Task: Search one way flight ticket for 5 adults, 2 children, 1 infant in seat and 1 infant on lap in economy from Bismarck: Bismarck Municipal Airport to New Bern: Coastal Carolina Regional Airport (was Craven County Regional) on 8-4-2023. Choice of flights is Emirates and Kenya Airways. Number of bags: 2 carry on bags. Price is upto 88000. Outbound departure time preference is 14:15.
Action: Mouse moved to (282, 239)
Screenshot: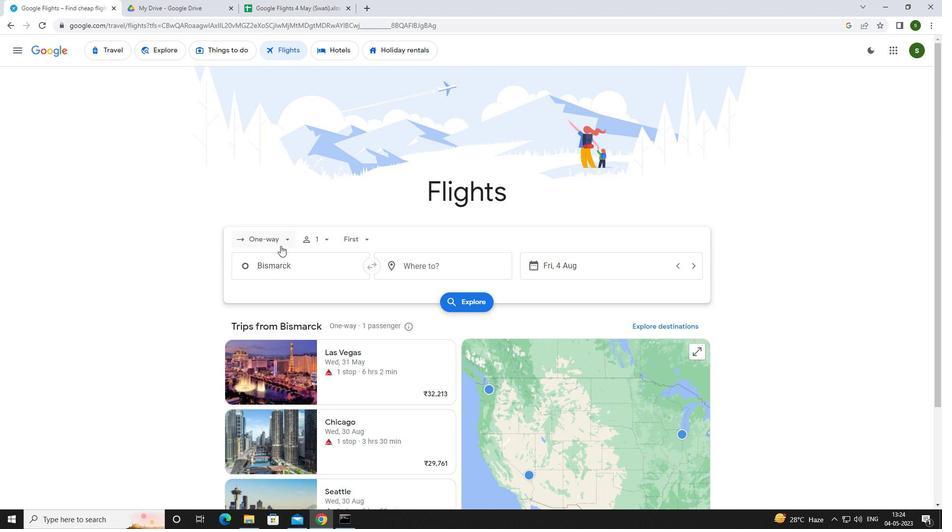 
Action: Mouse pressed left at (282, 239)
Screenshot: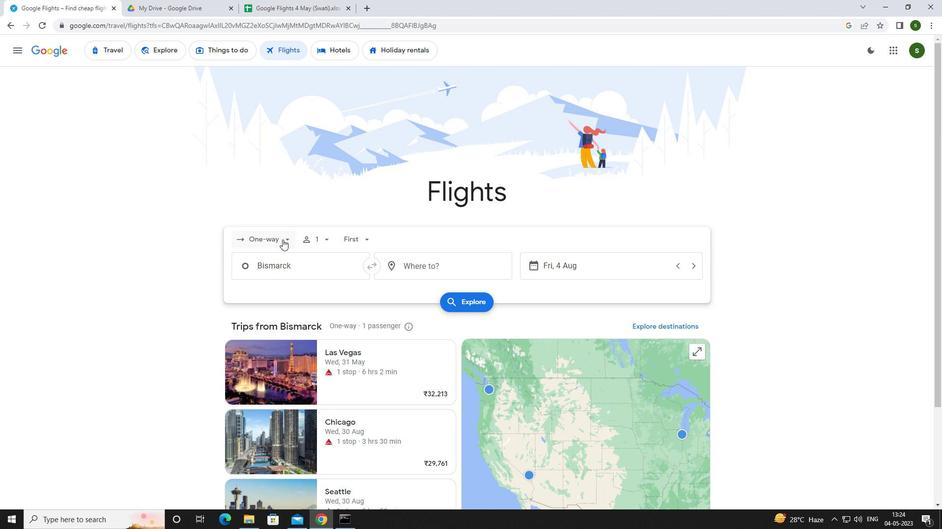 
Action: Mouse moved to (284, 285)
Screenshot: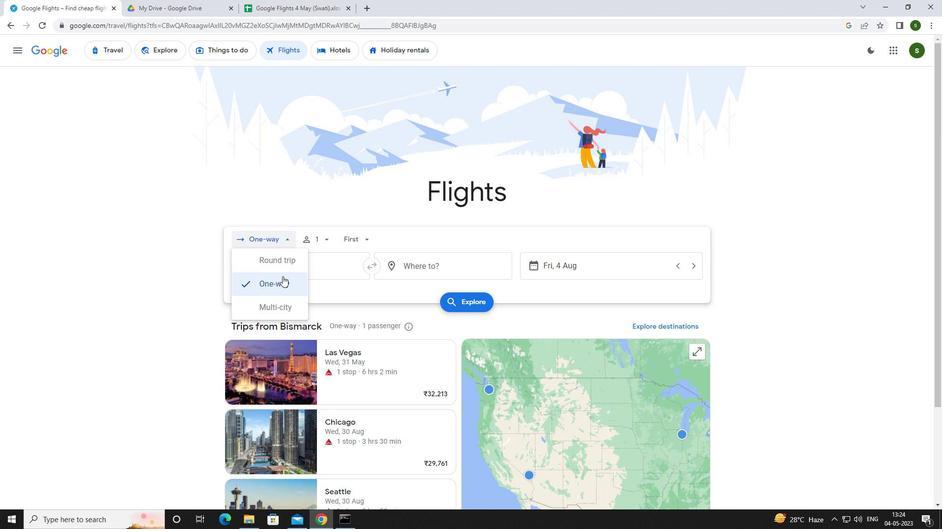 
Action: Mouse pressed left at (284, 285)
Screenshot: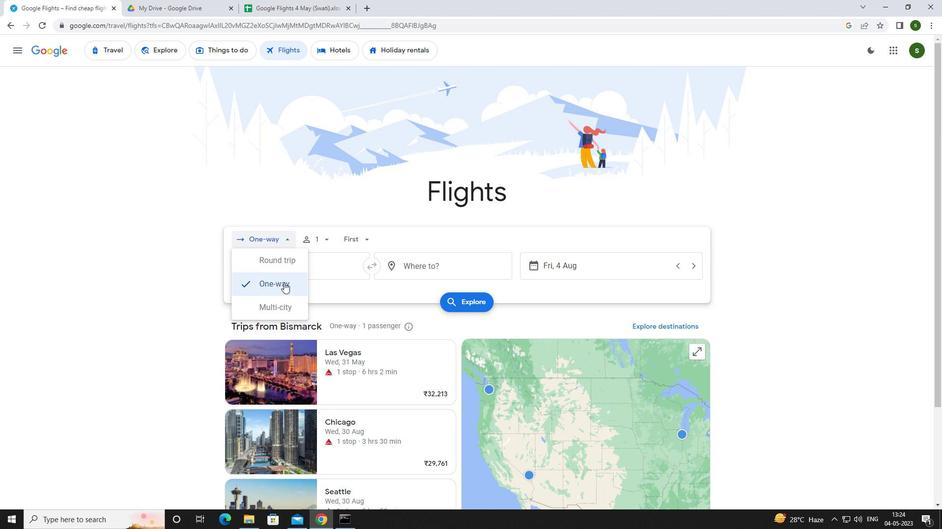 
Action: Mouse moved to (324, 236)
Screenshot: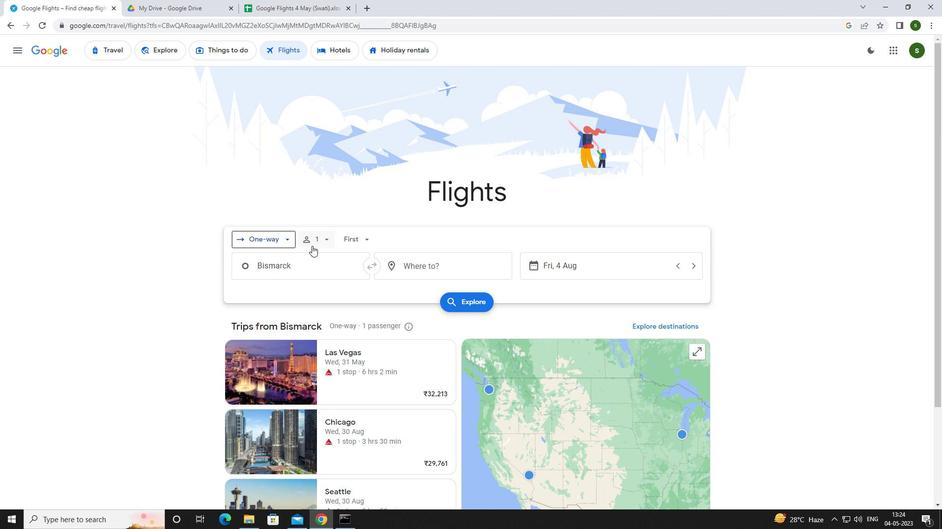 
Action: Mouse pressed left at (324, 236)
Screenshot: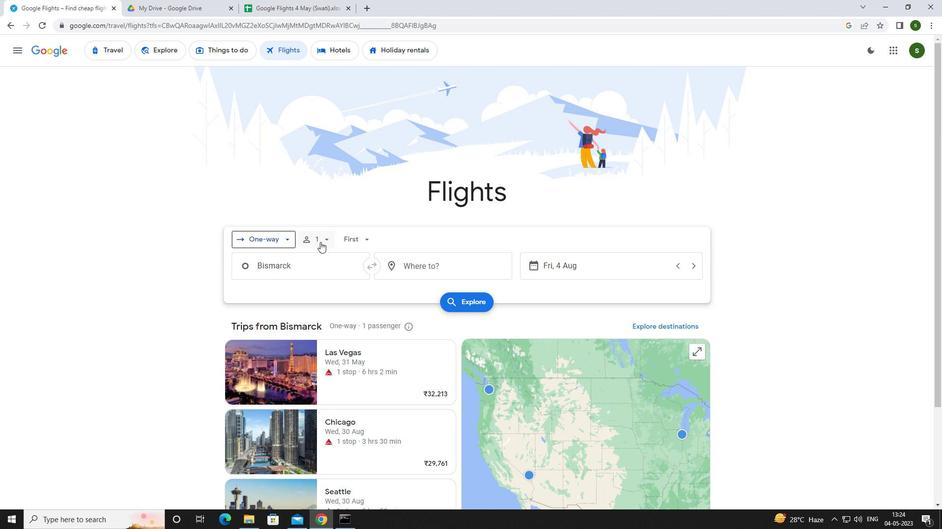 
Action: Mouse moved to (396, 262)
Screenshot: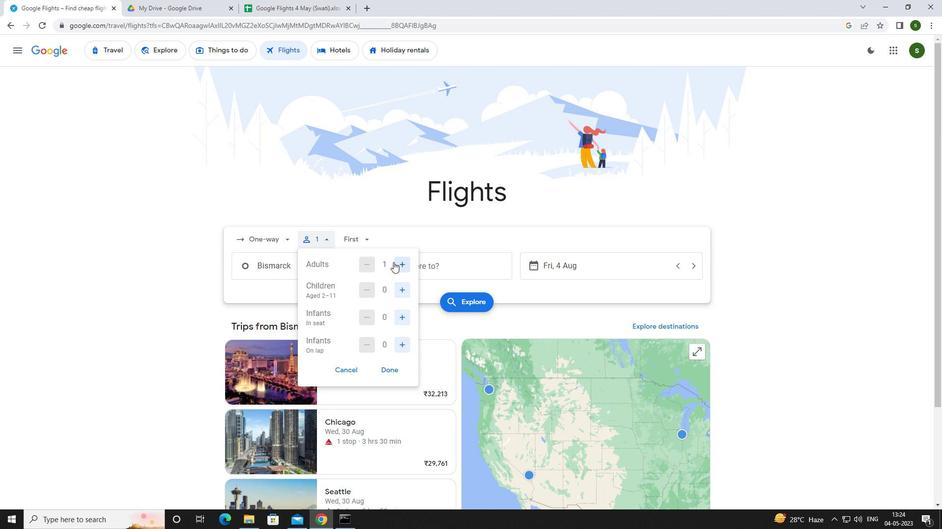 
Action: Mouse pressed left at (396, 262)
Screenshot: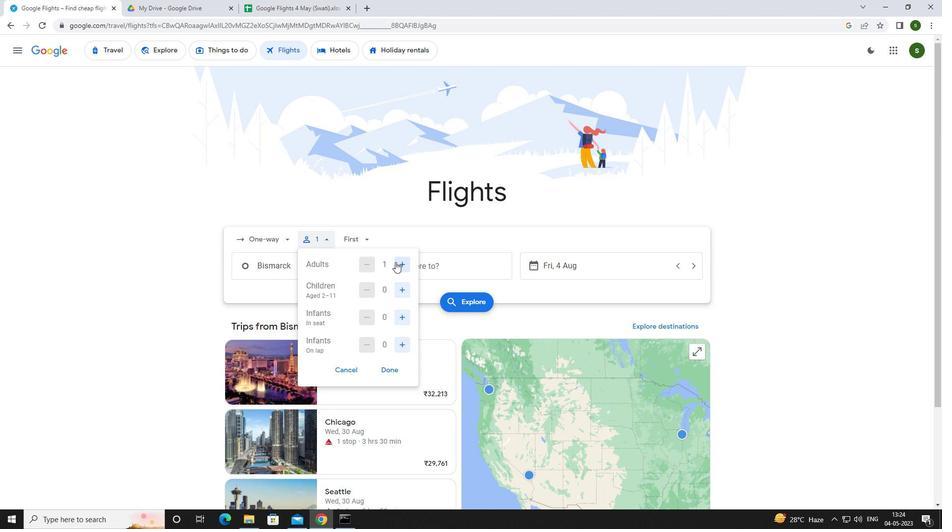 
Action: Mouse pressed left at (396, 262)
Screenshot: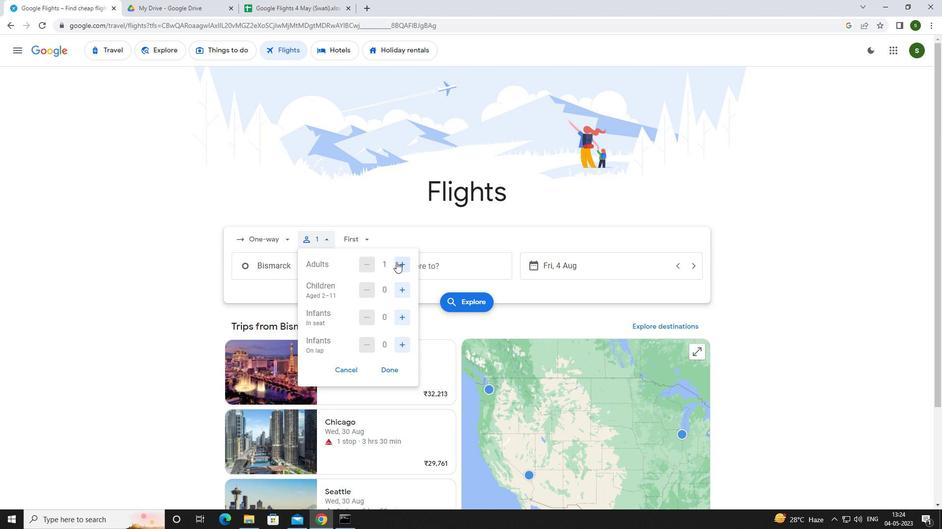 
Action: Mouse moved to (396, 262)
Screenshot: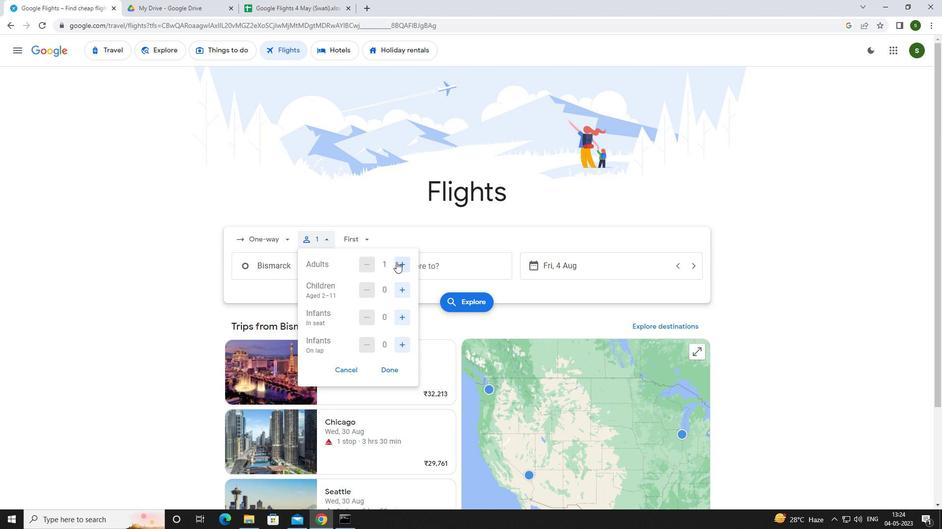 
Action: Mouse pressed left at (396, 262)
Screenshot: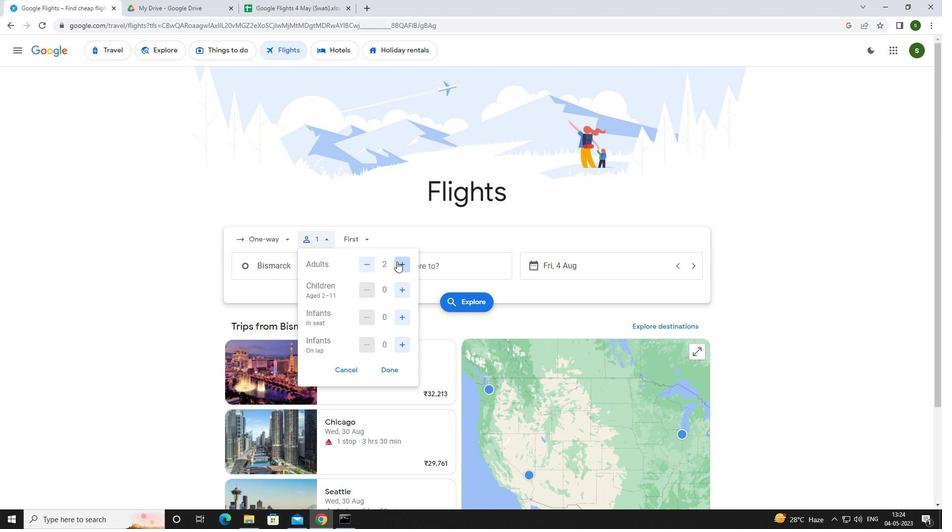 
Action: Mouse pressed left at (396, 262)
Screenshot: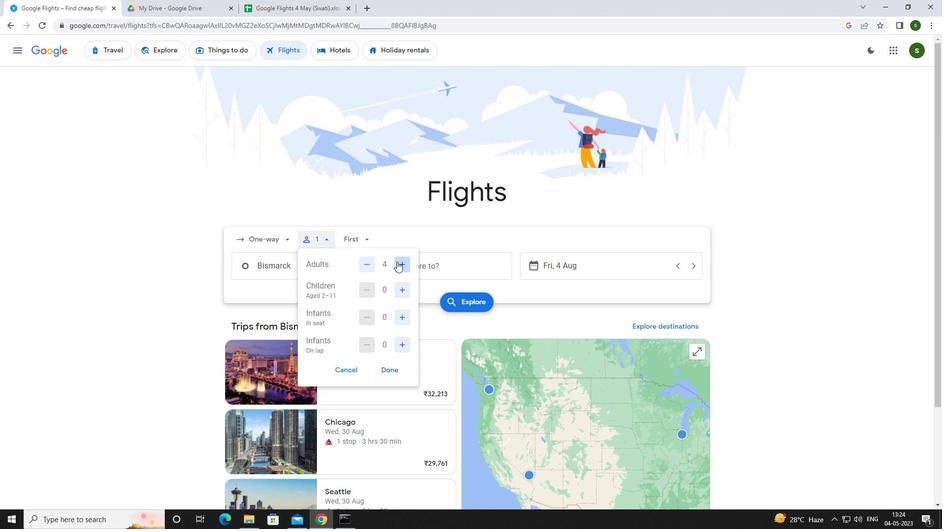 
Action: Mouse moved to (401, 289)
Screenshot: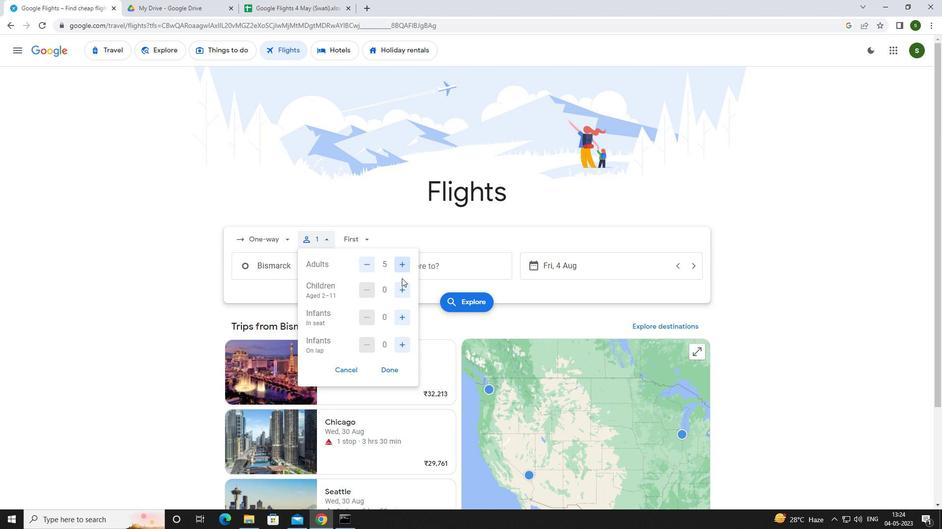 
Action: Mouse pressed left at (401, 289)
Screenshot: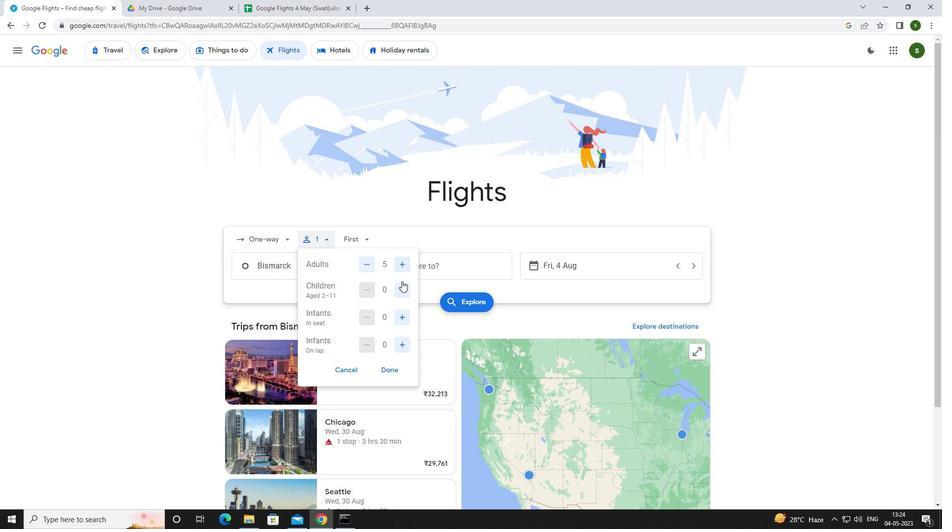 
Action: Mouse moved to (401, 289)
Screenshot: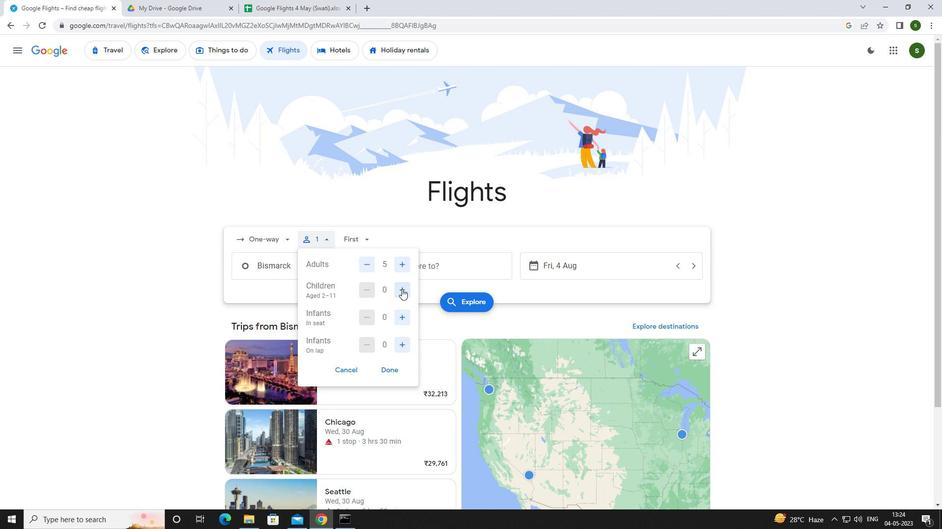 
Action: Mouse pressed left at (401, 289)
Screenshot: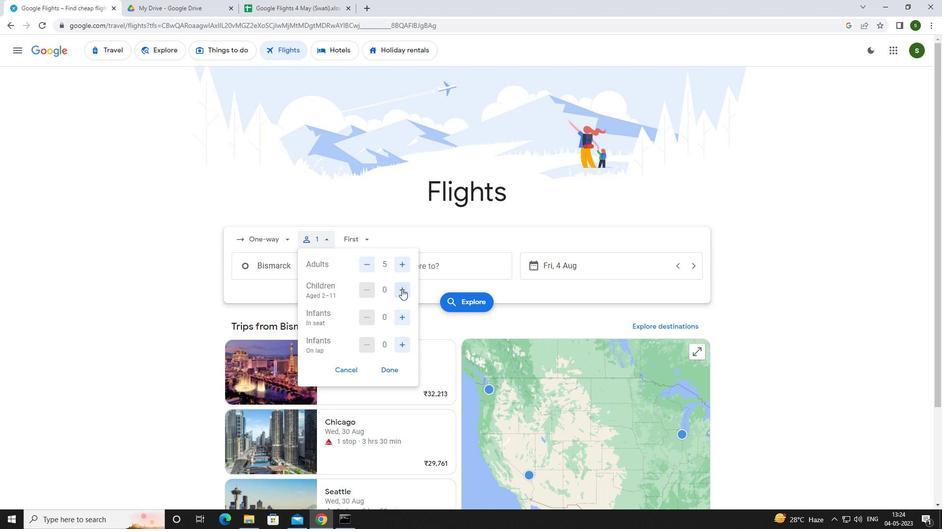 
Action: Mouse moved to (399, 317)
Screenshot: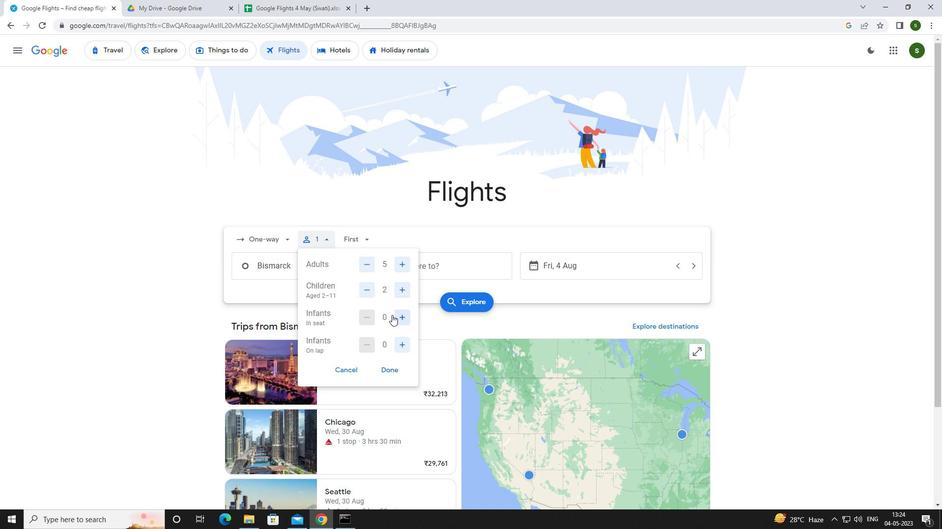 
Action: Mouse pressed left at (399, 317)
Screenshot: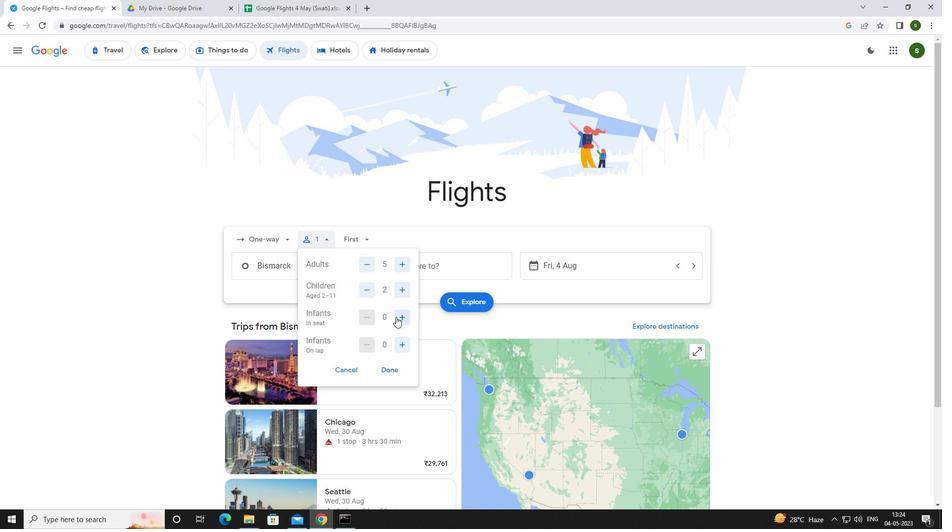 
Action: Mouse moved to (404, 342)
Screenshot: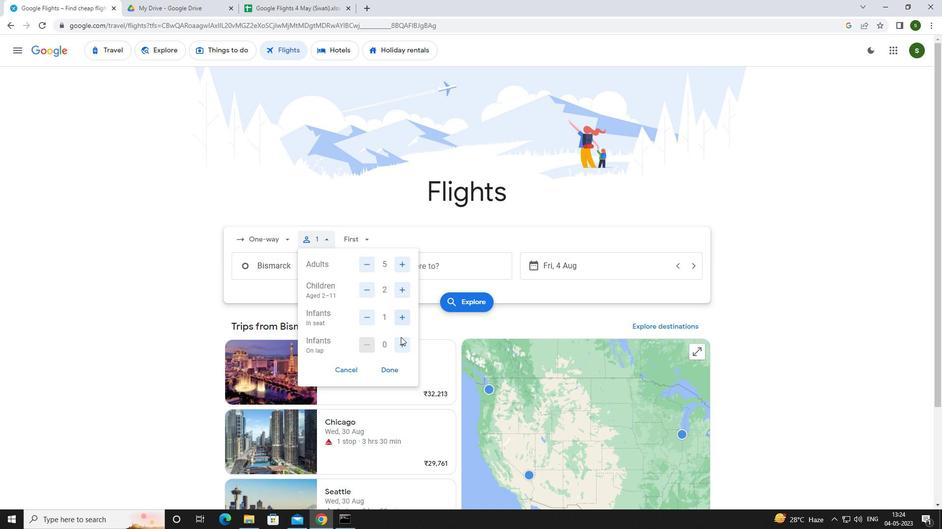 
Action: Mouse pressed left at (404, 342)
Screenshot: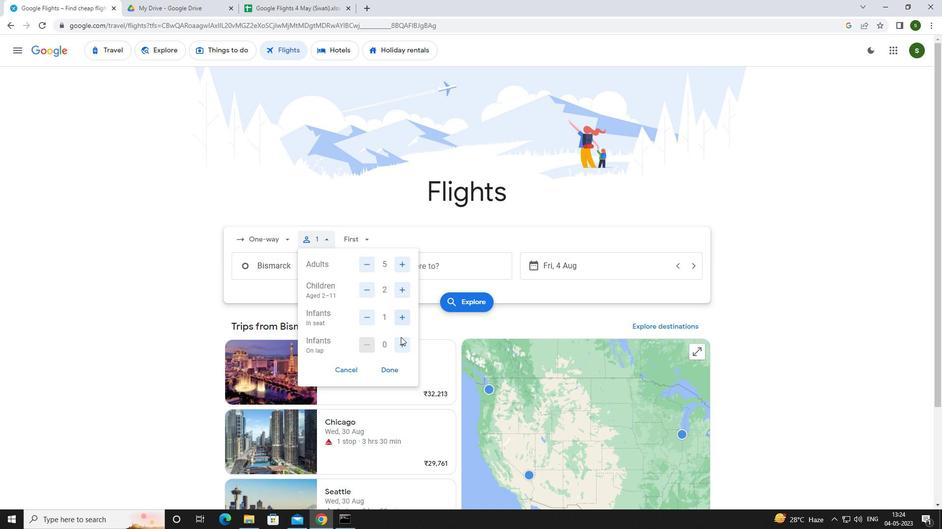 
Action: Mouse moved to (363, 239)
Screenshot: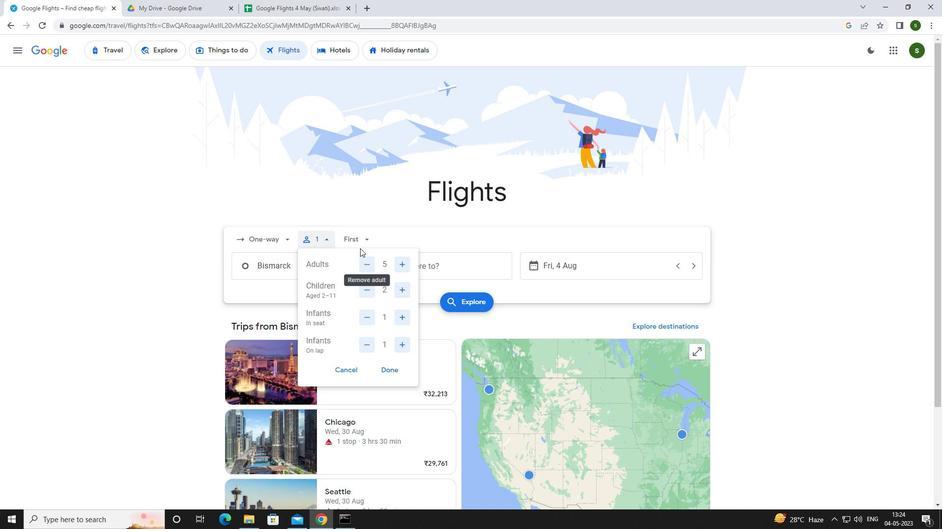 
Action: Mouse pressed left at (363, 239)
Screenshot: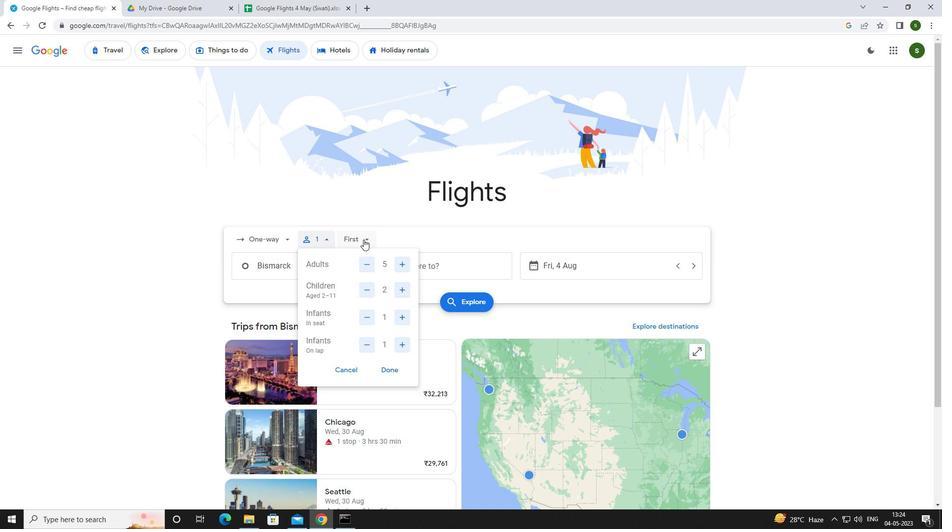 
Action: Mouse moved to (364, 255)
Screenshot: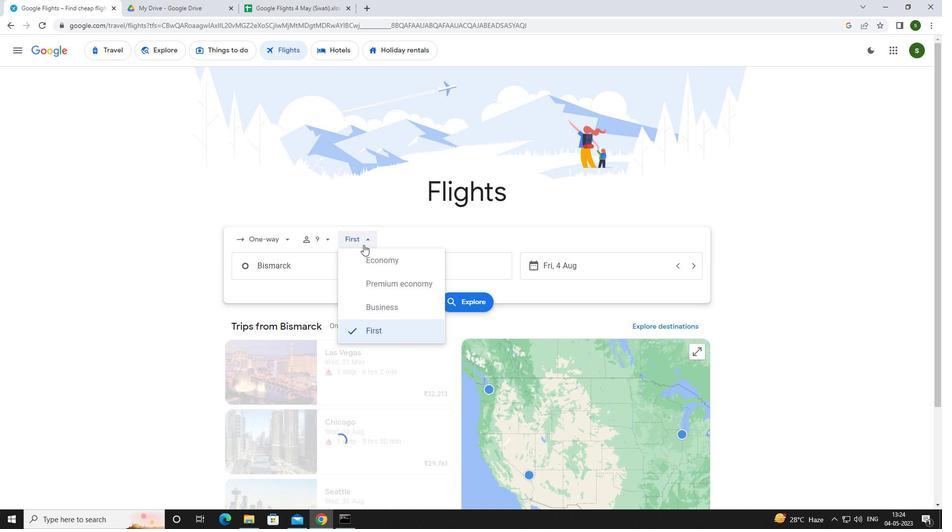 
Action: Mouse pressed left at (364, 255)
Screenshot: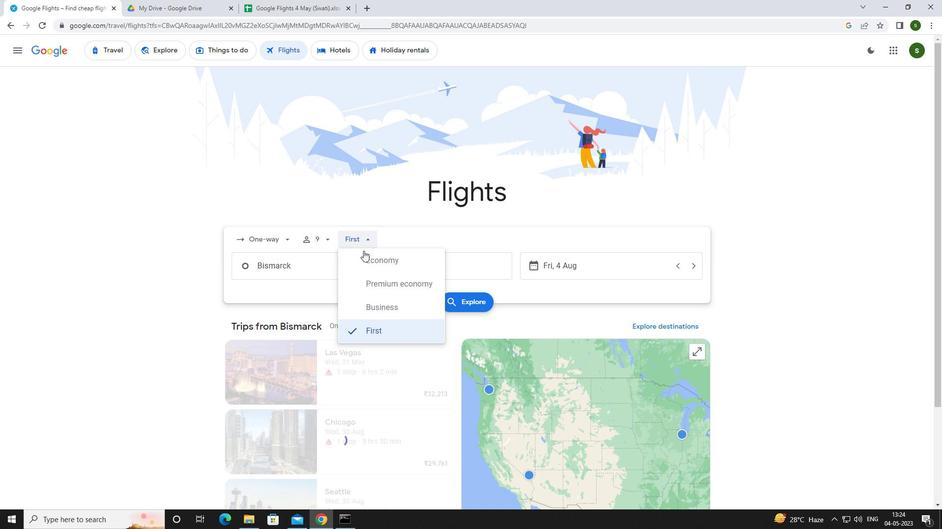 
Action: Mouse moved to (317, 266)
Screenshot: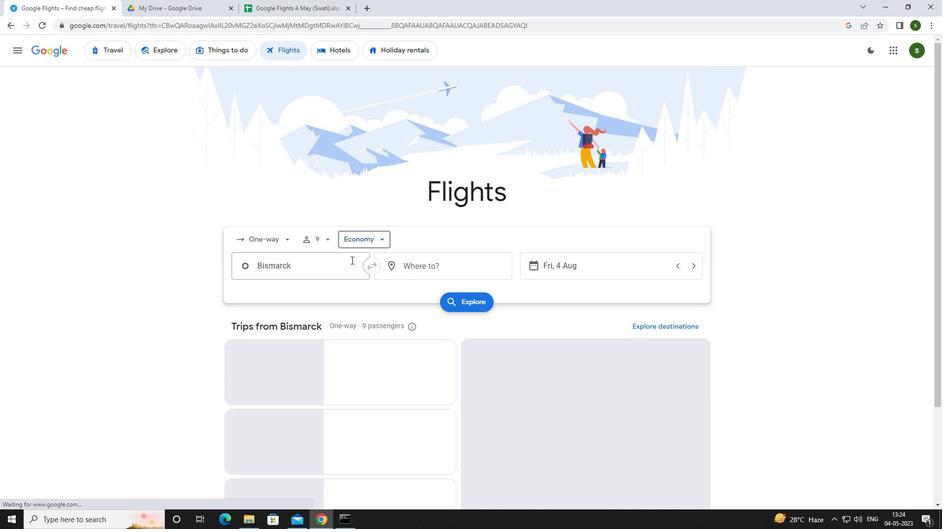 
Action: Mouse pressed left at (317, 266)
Screenshot: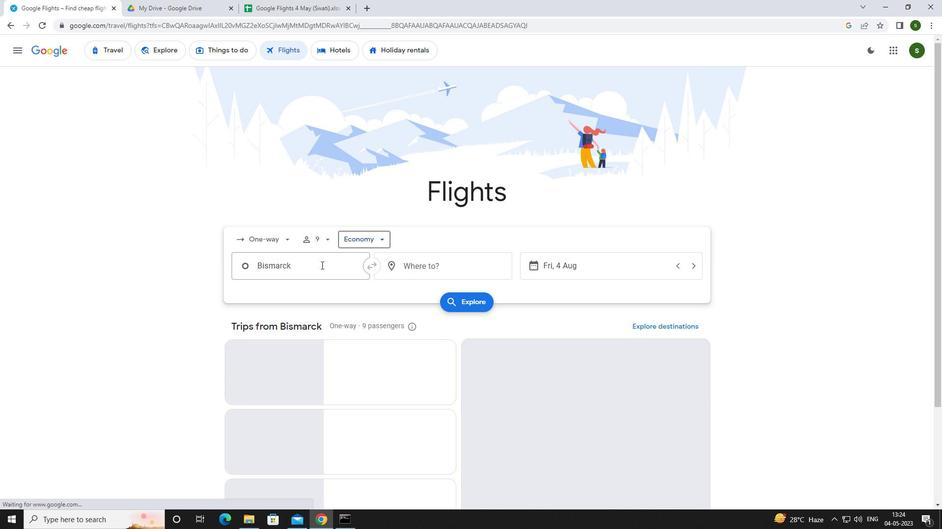 
Action: Mouse moved to (302, 278)
Screenshot: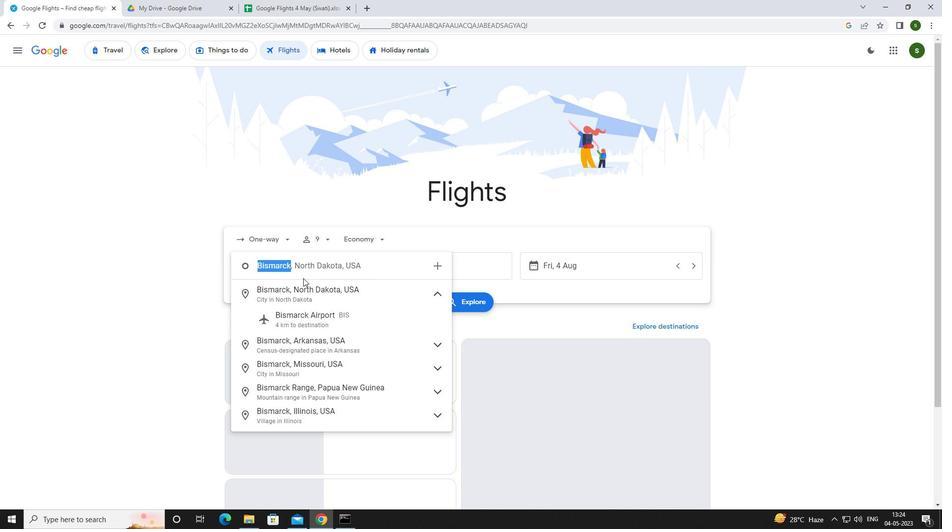 
Action: Key pressed <Key.caps_lock>b<Key.caps_lock>ismarck<Key.enter>
Screenshot: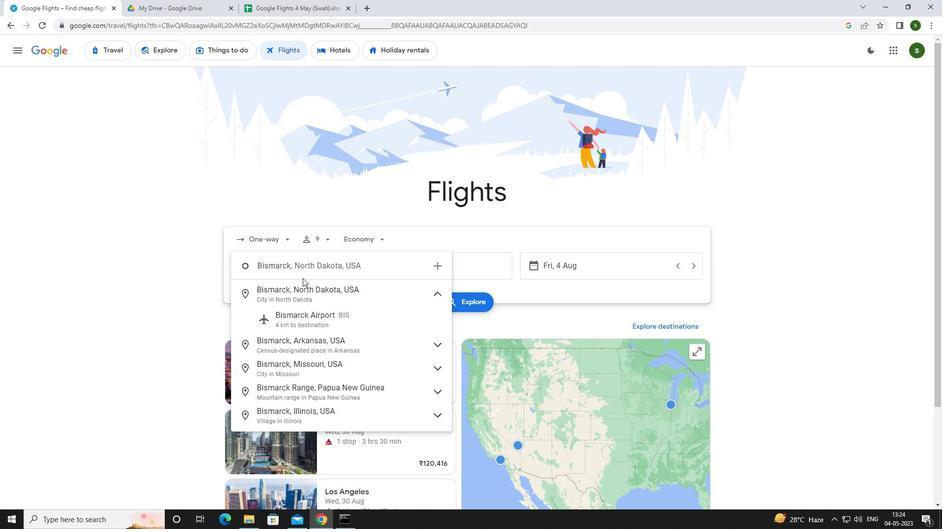 
Action: Mouse moved to (422, 265)
Screenshot: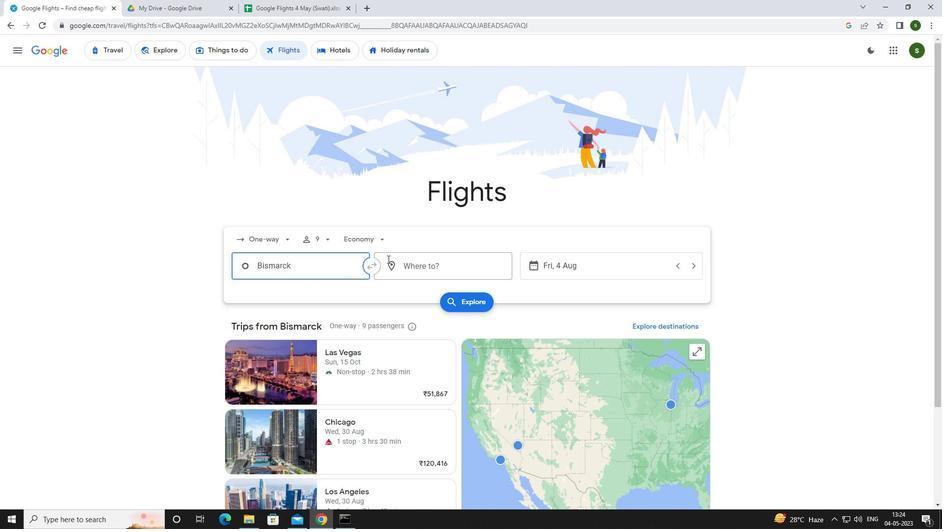 
Action: Mouse pressed left at (422, 265)
Screenshot: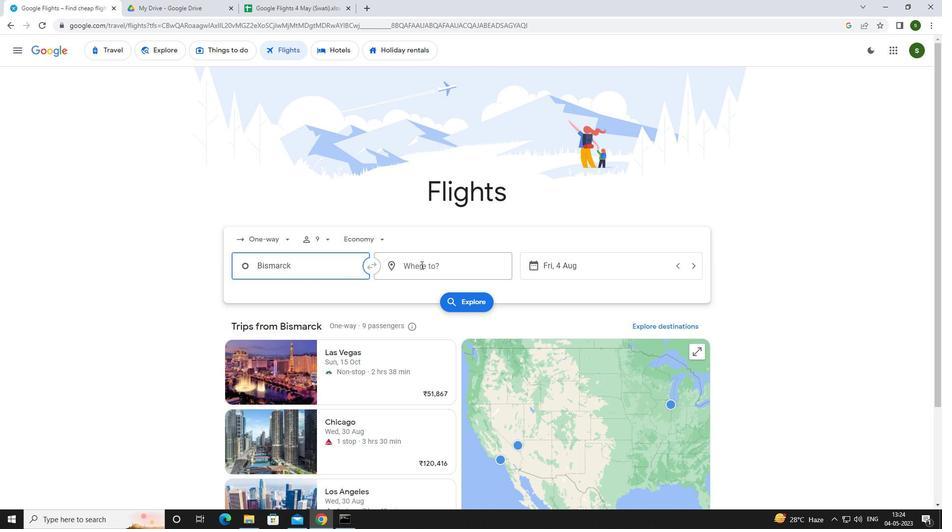 
Action: Mouse moved to (336, 296)
Screenshot: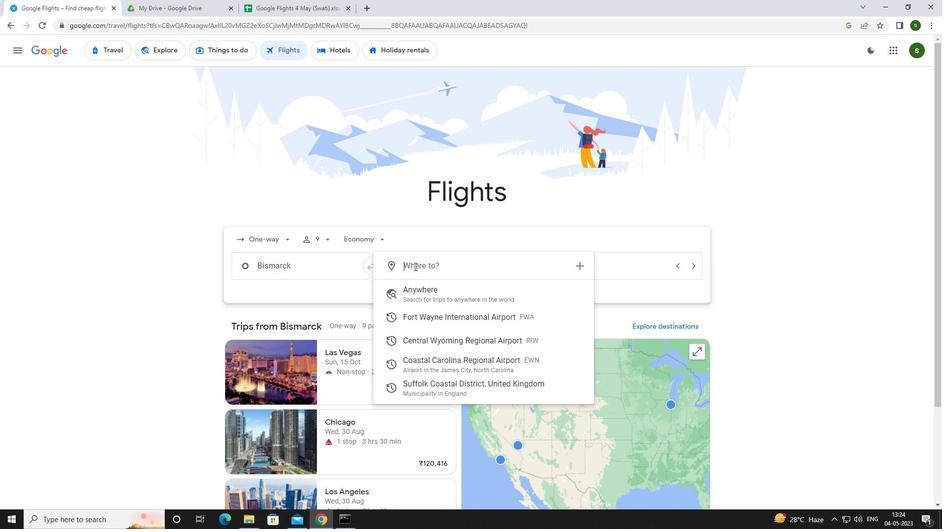 
Action: Key pressed <Key.caps_lock>c<Key.caps_lock>oastal
Screenshot: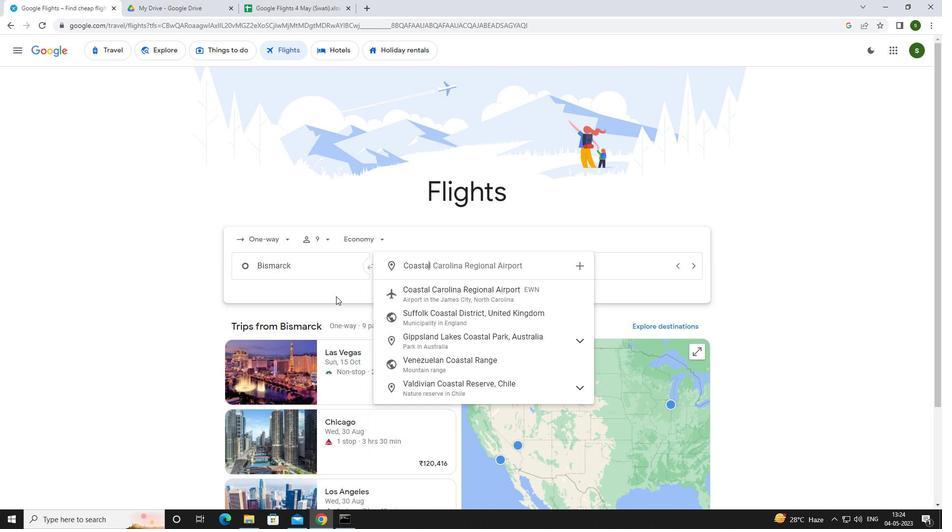 
Action: Mouse moved to (429, 295)
Screenshot: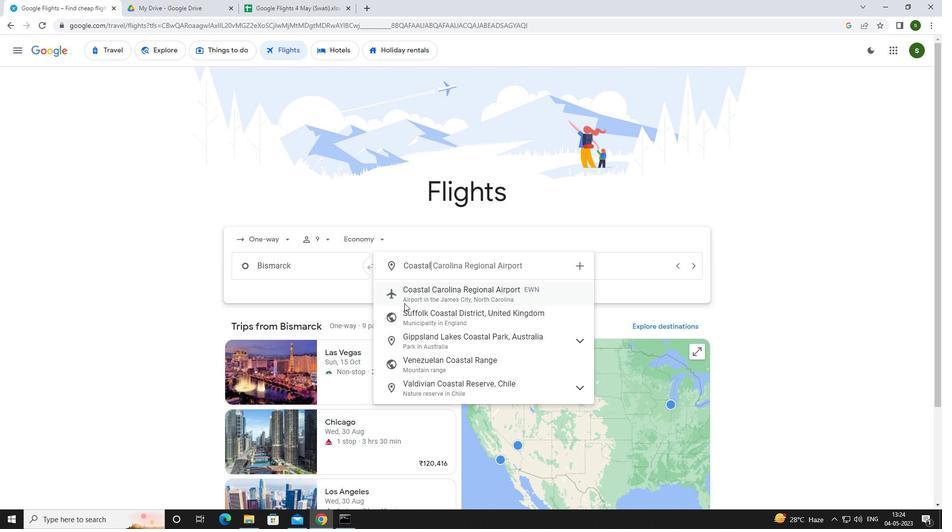 
Action: Mouse pressed left at (429, 295)
Screenshot: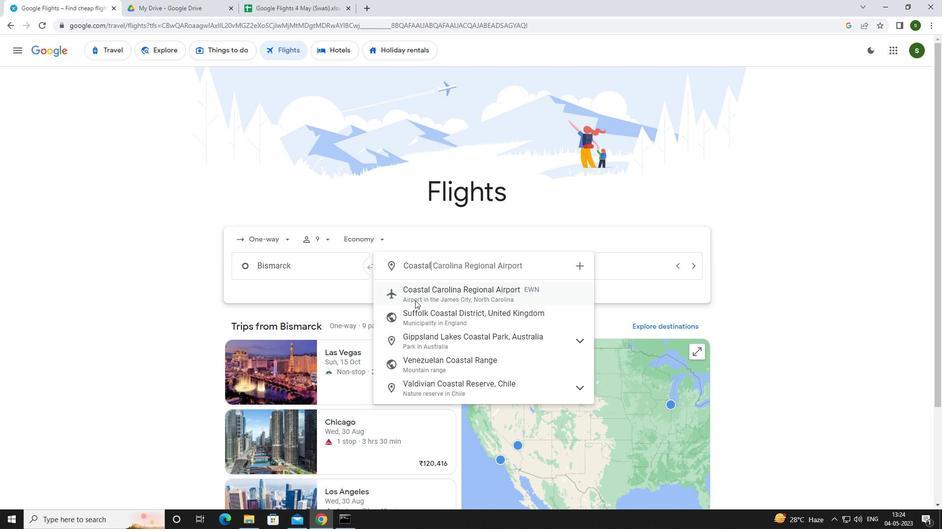 
Action: Mouse moved to (600, 268)
Screenshot: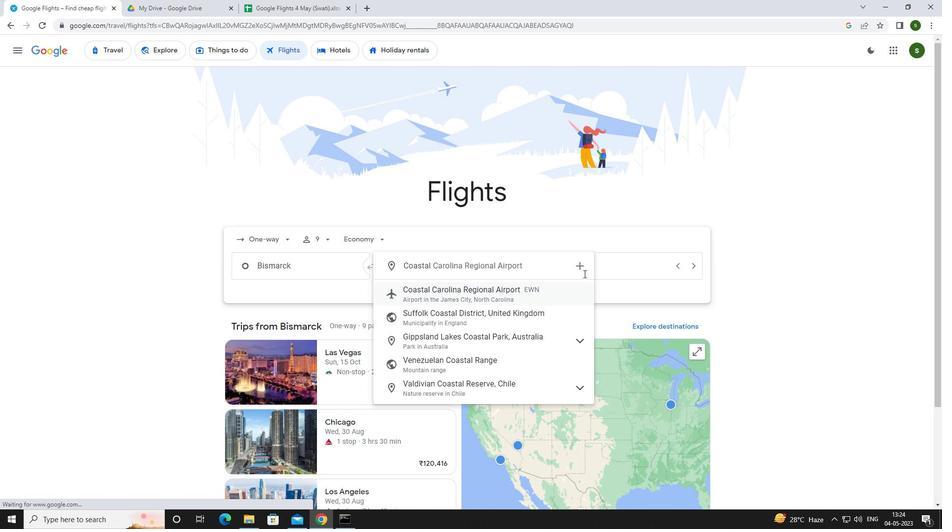 
Action: Mouse pressed left at (600, 268)
Screenshot: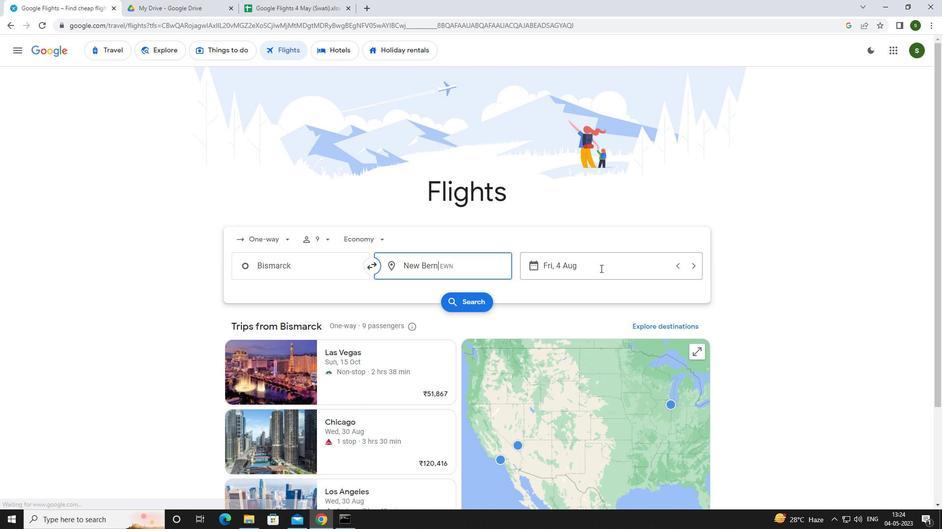 
Action: Mouse moved to (479, 335)
Screenshot: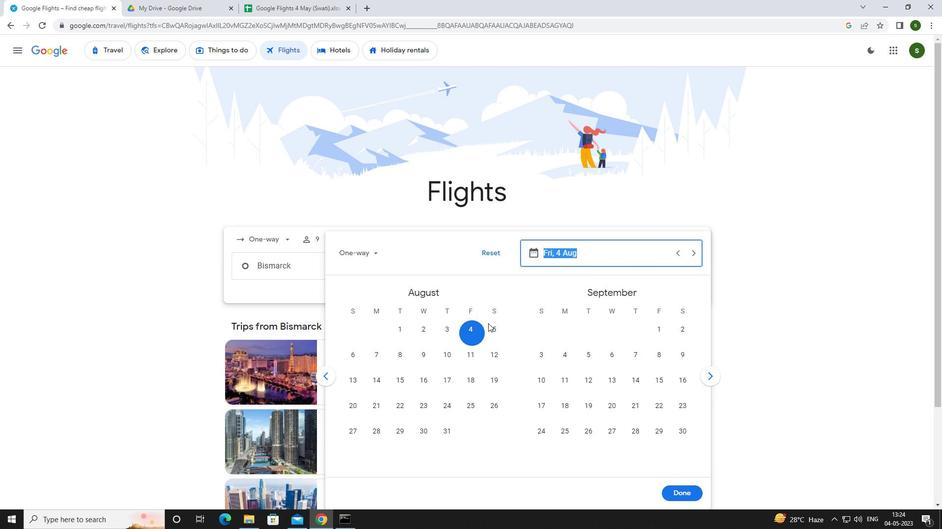 
Action: Mouse pressed left at (479, 335)
Screenshot: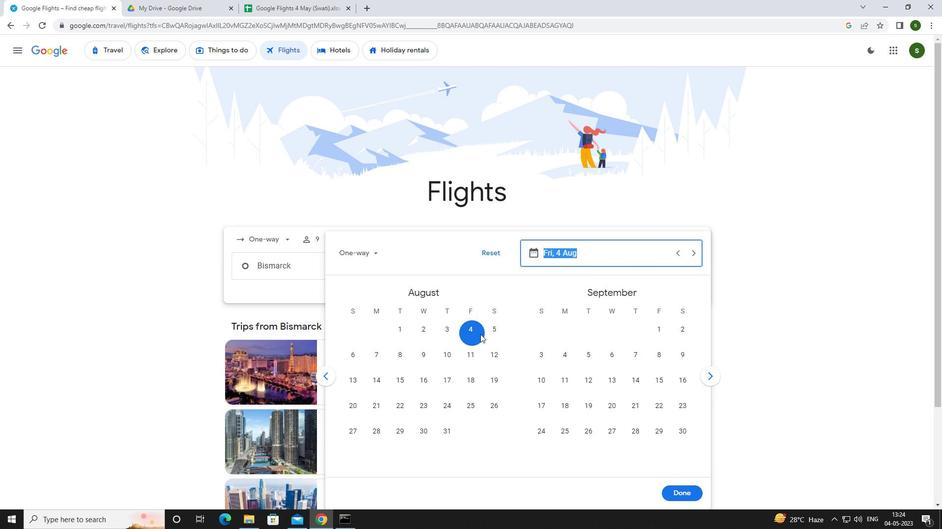 
Action: Mouse moved to (675, 490)
Screenshot: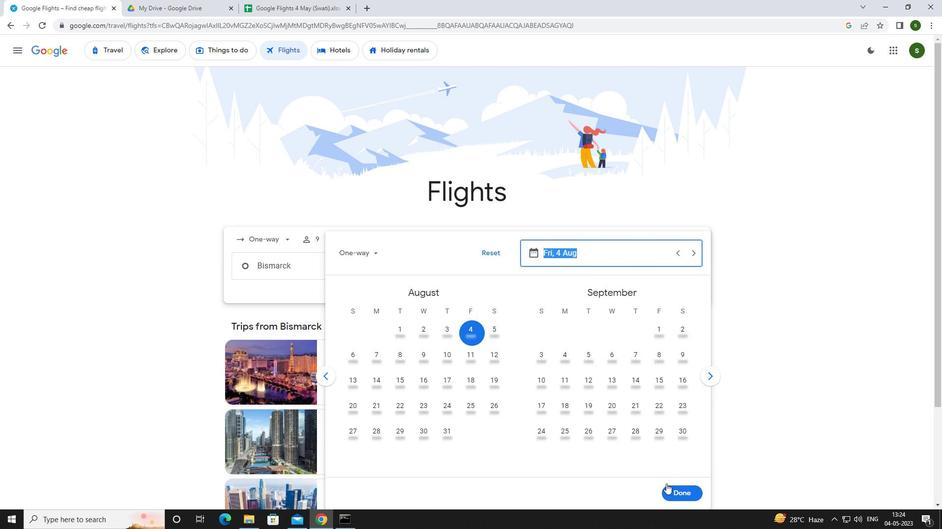 
Action: Mouse pressed left at (675, 490)
Screenshot: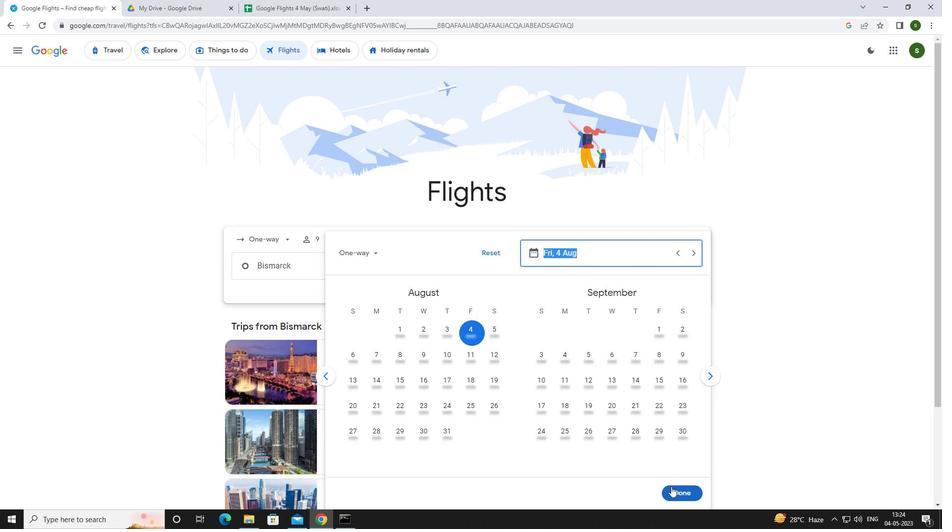 
Action: Mouse moved to (478, 293)
Screenshot: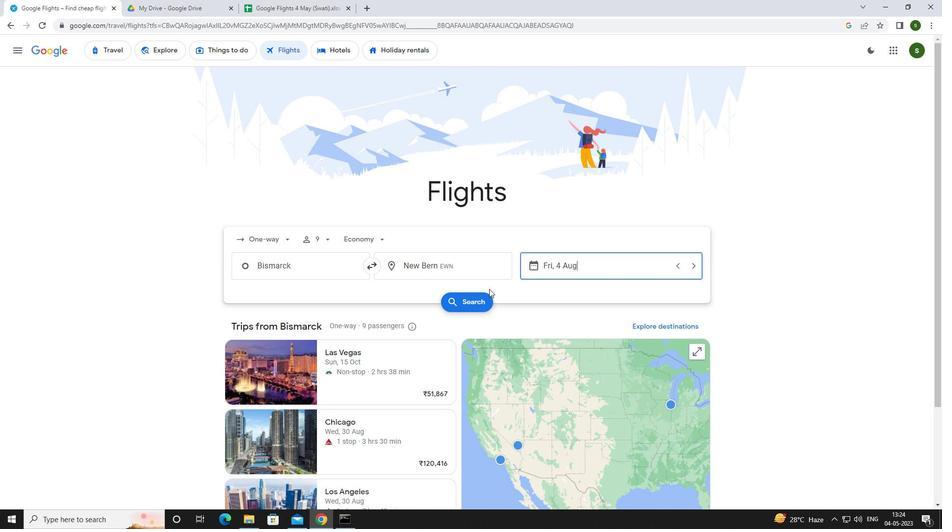 
Action: Mouse pressed left at (478, 293)
Screenshot: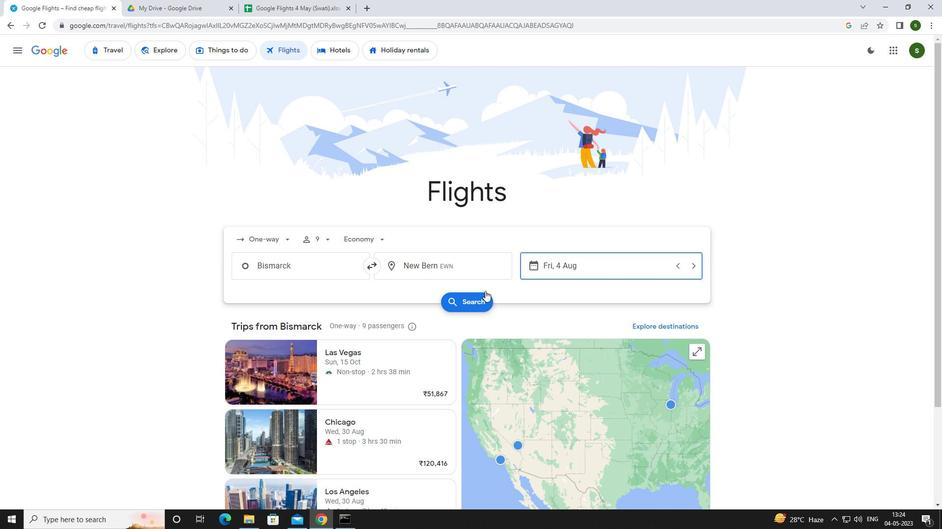 
Action: Mouse moved to (250, 140)
Screenshot: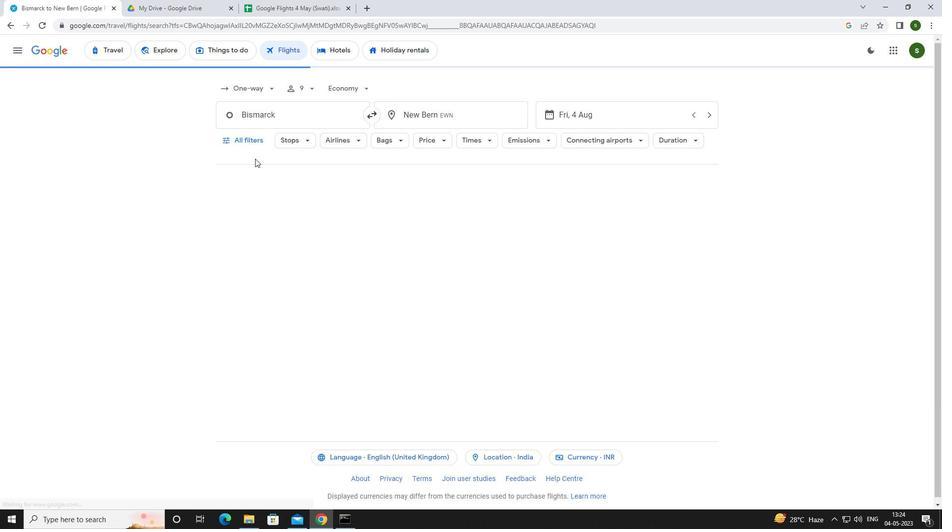 
Action: Mouse pressed left at (250, 140)
Screenshot: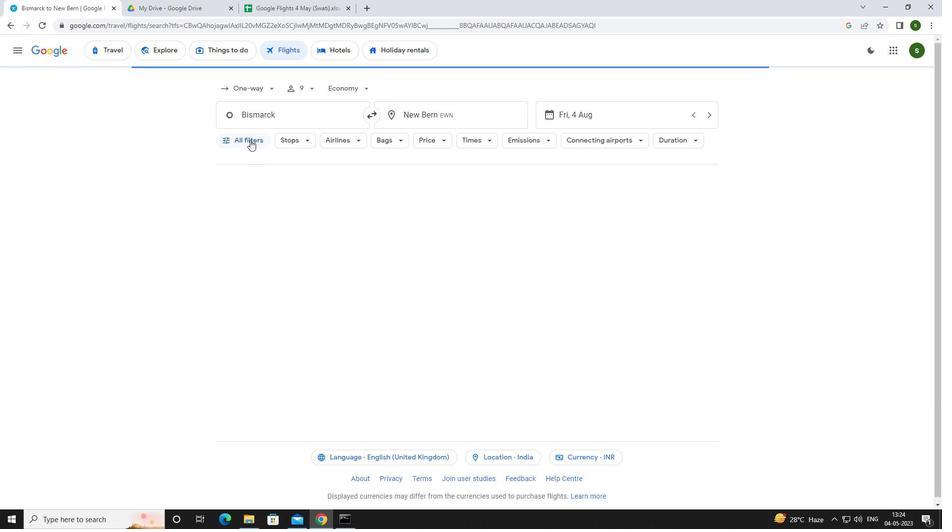 
Action: Mouse moved to (370, 350)
Screenshot: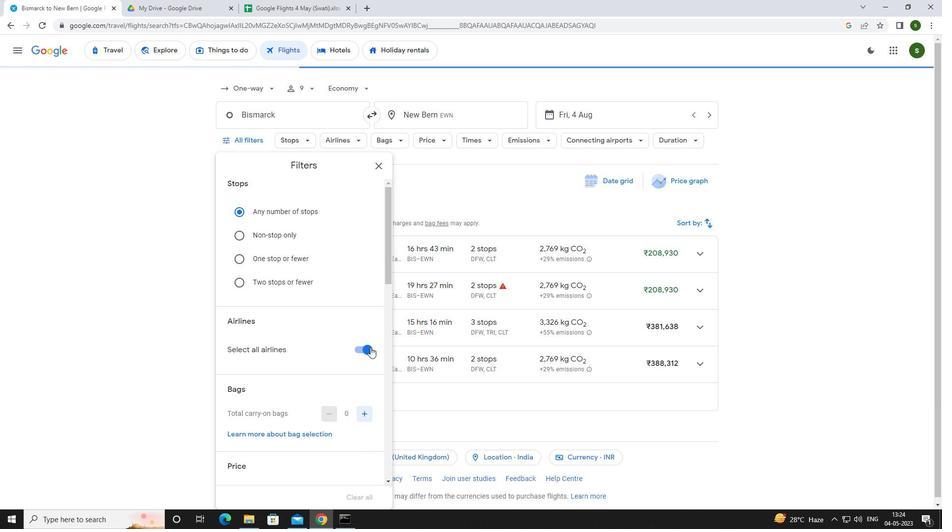 
Action: Mouse pressed left at (370, 350)
Screenshot: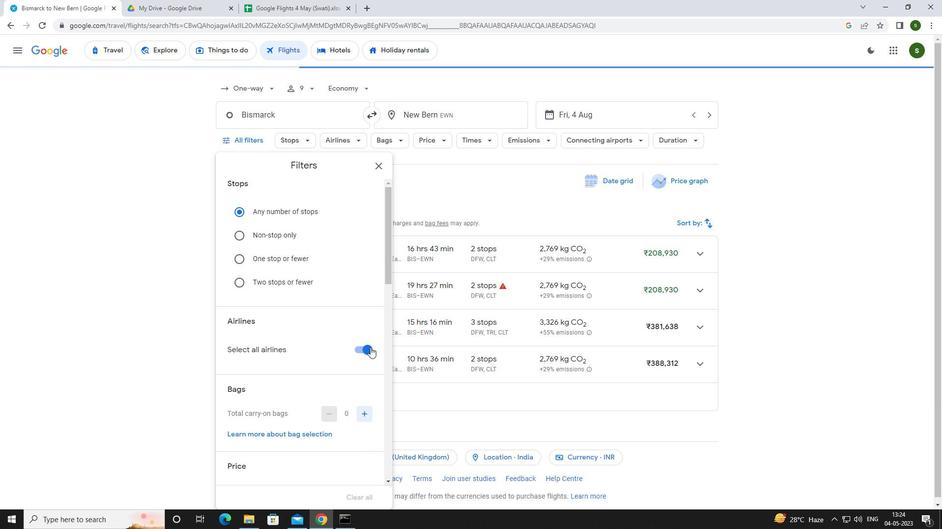 
Action: Mouse moved to (341, 305)
Screenshot: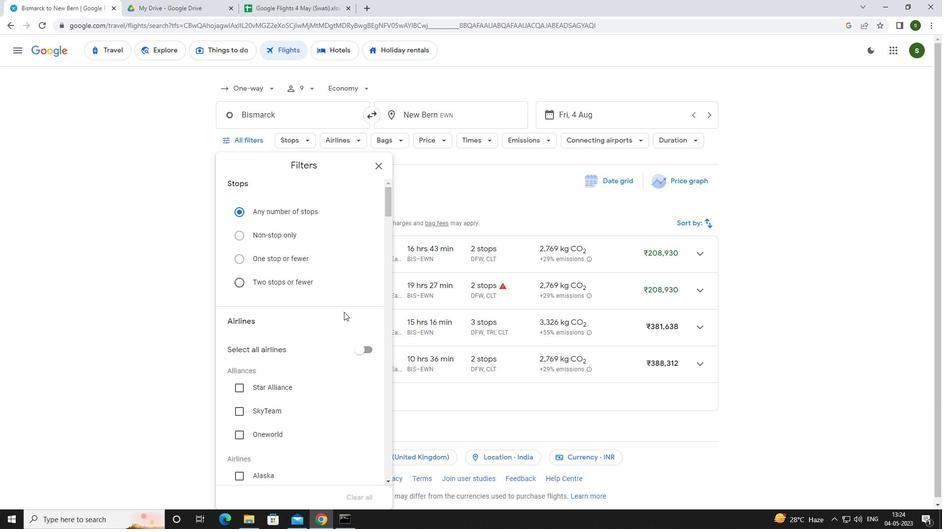
Action: Mouse scrolled (341, 304) with delta (0, 0)
Screenshot: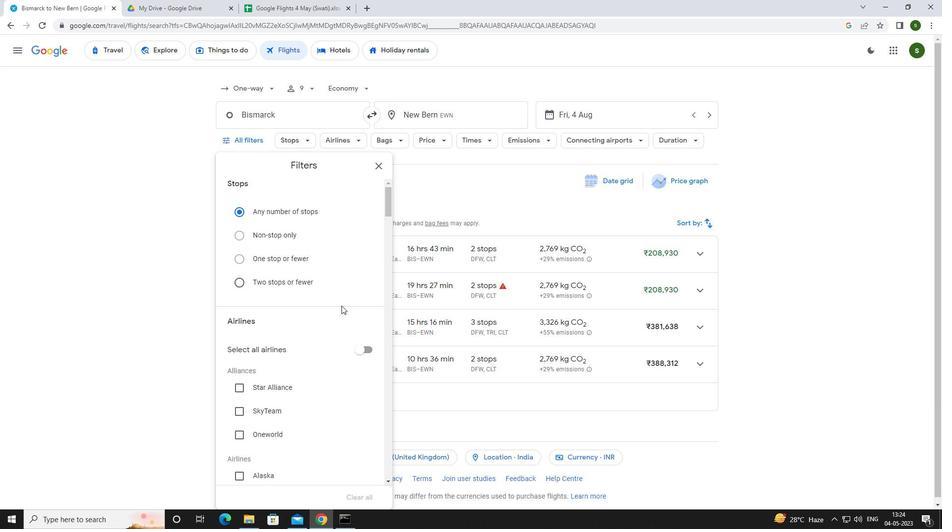 
Action: Mouse scrolled (341, 304) with delta (0, 0)
Screenshot: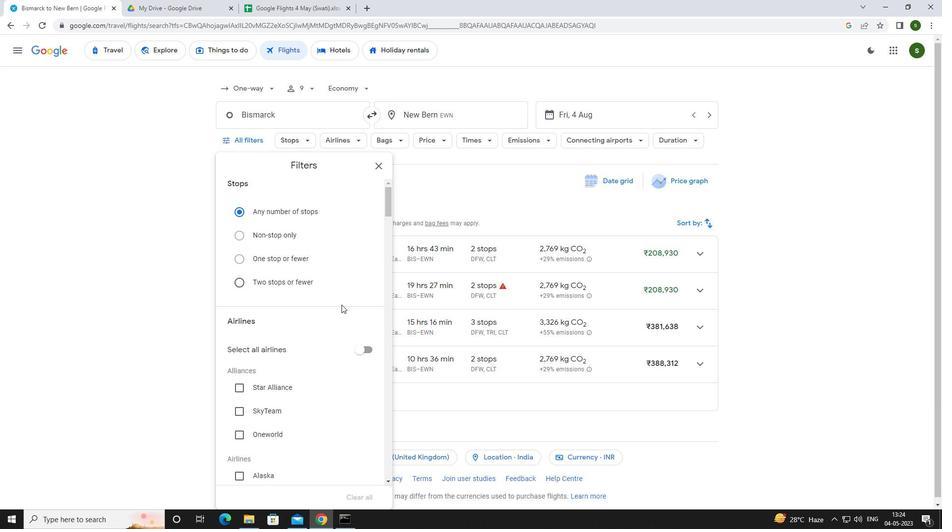 
Action: Mouse scrolled (341, 304) with delta (0, 0)
Screenshot: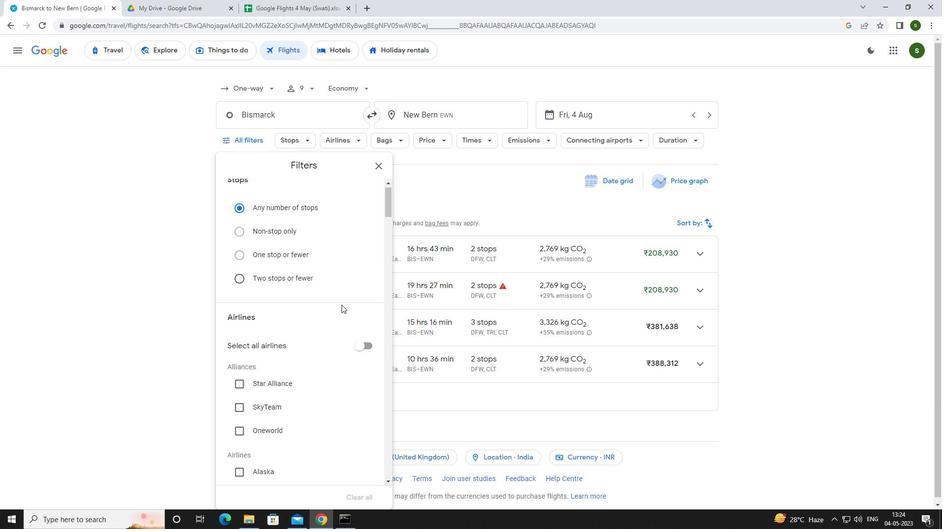 
Action: Mouse scrolled (341, 304) with delta (0, 0)
Screenshot: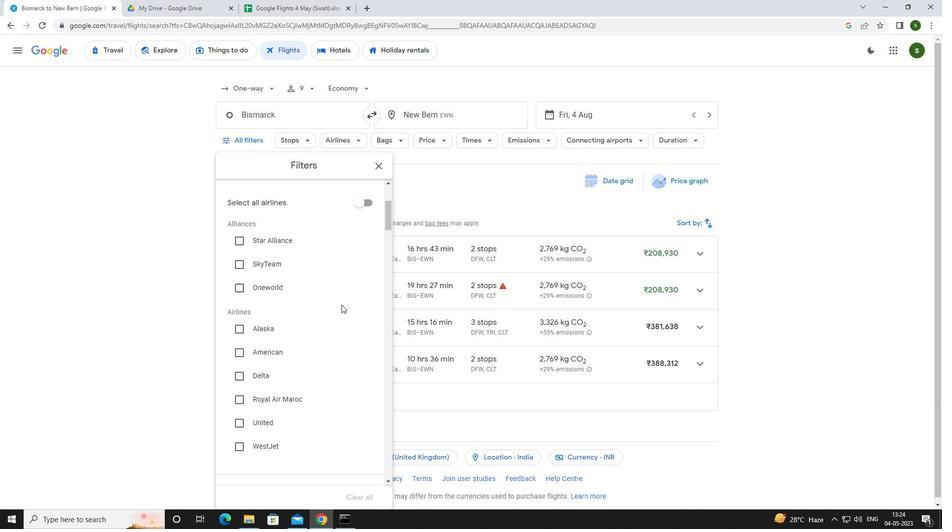
Action: Mouse scrolled (341, 304) with delta (0, 0)
Screenshot: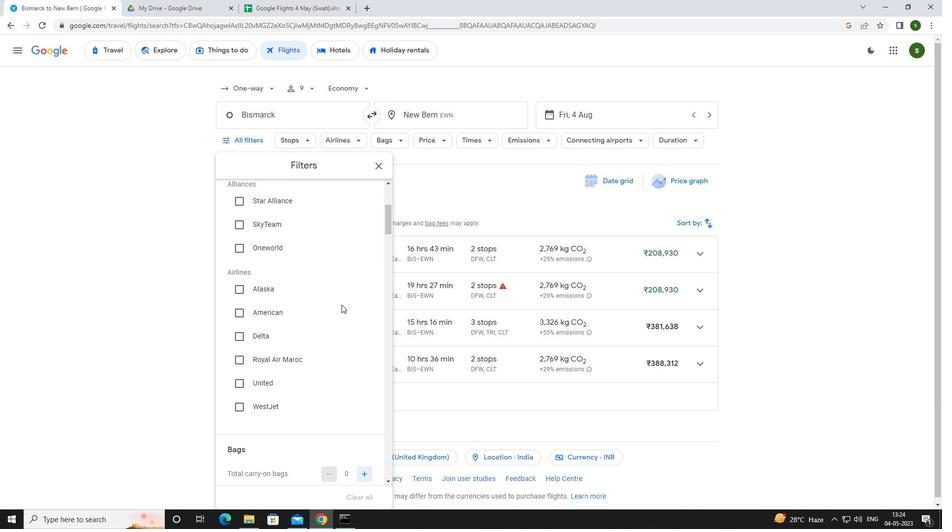 
Action: Mouse scrolled (341, 304) with delta (0, 0)
Screenshot: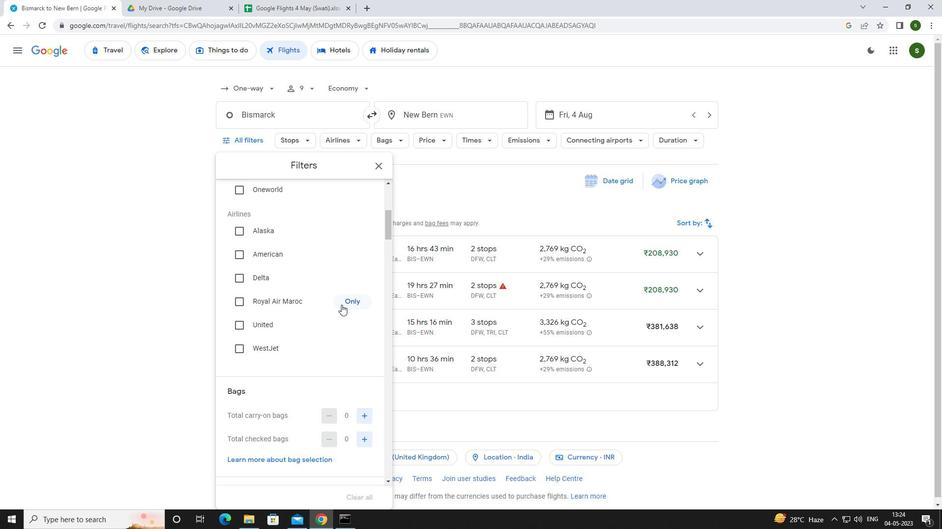 
Action: Mouse scrolled (341, 304) with delta (0, 0)
Screenshot: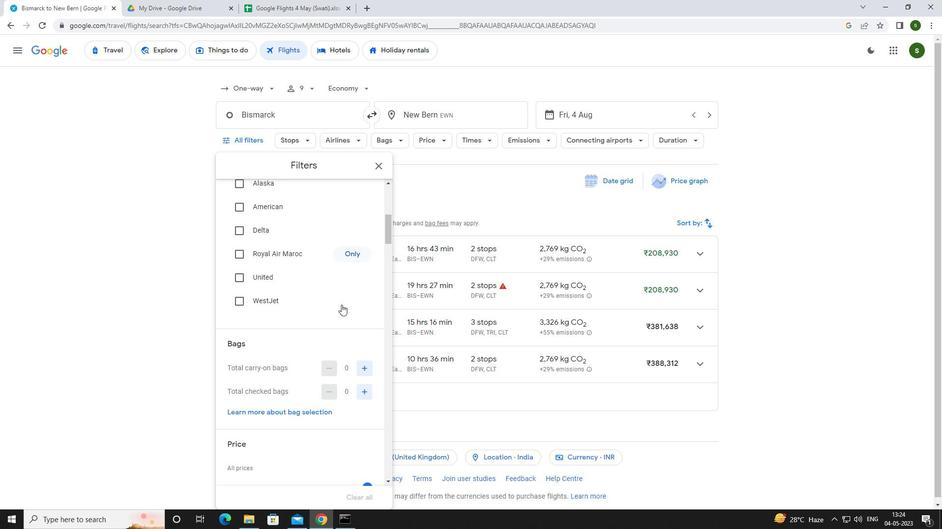 
Action: Mouse moved to (363, 319)
Screenshot: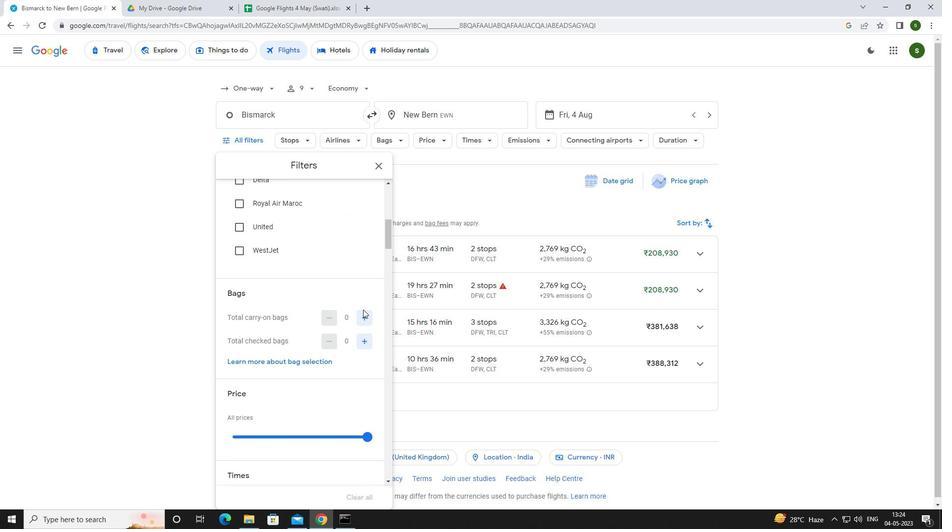 
Action: Mouse pressed left at (363, 319)
Screenshot: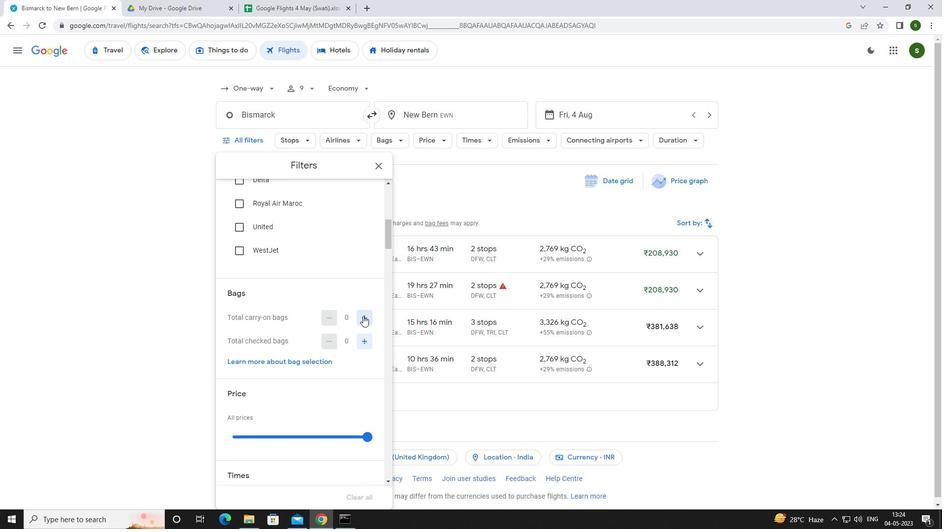 
Action: Mouse pressed left at (363, 319)
Screenshot: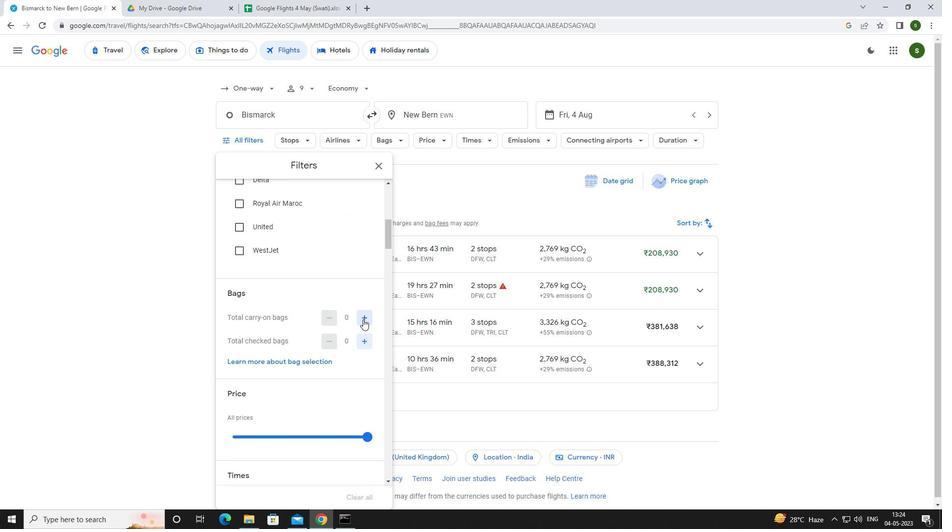 
Action: Mouse scrolled (363, 319) with delta (0, 0)
Screenshot: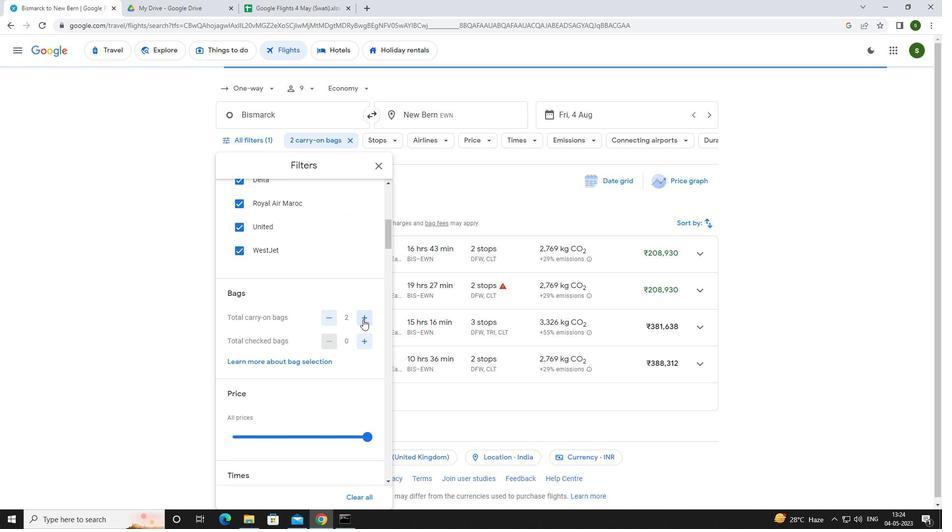 
Action: Mouse scrolled (363, 319) with delta (0, 0)
Screenshot: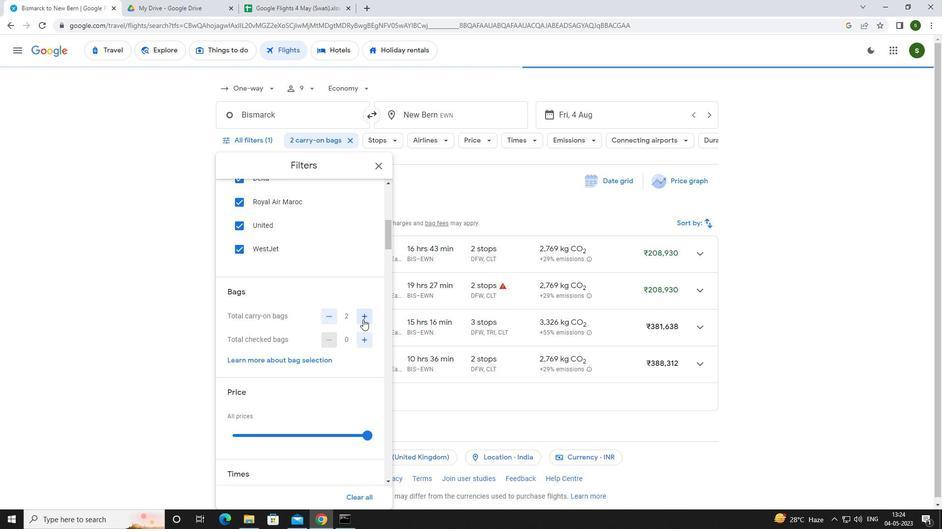 
Action: Mouse moved to (367, 340)
Screenshot: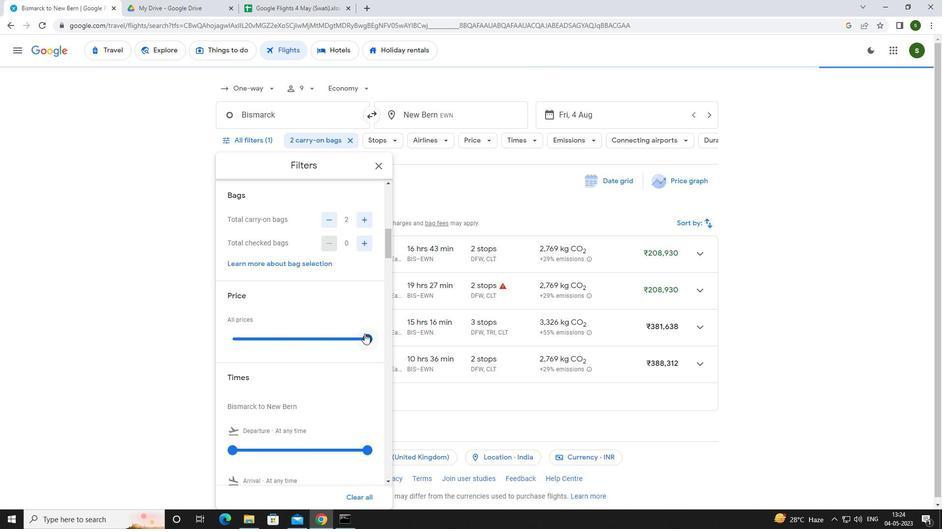 
Action: Mouse pressed left at (367, 340)
Screenshot: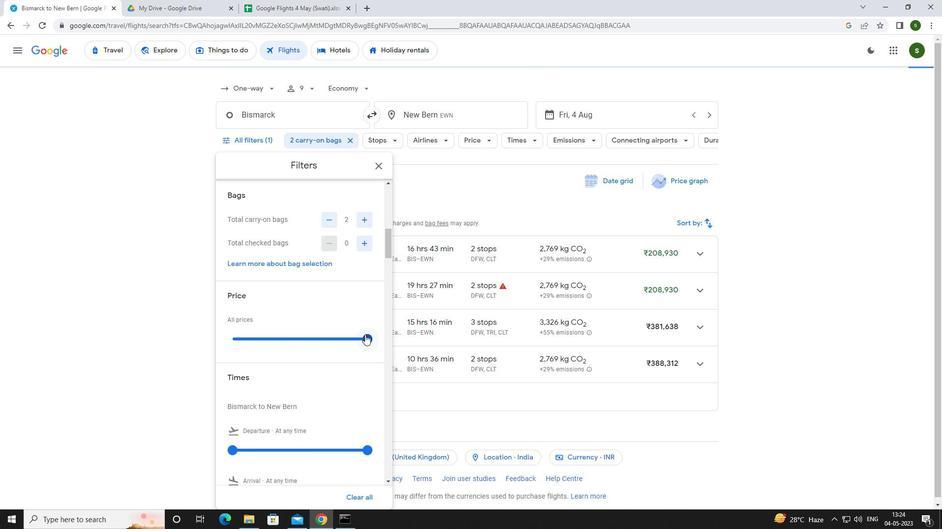 
Action: Mouse moved to (234, 338)
Screenshot: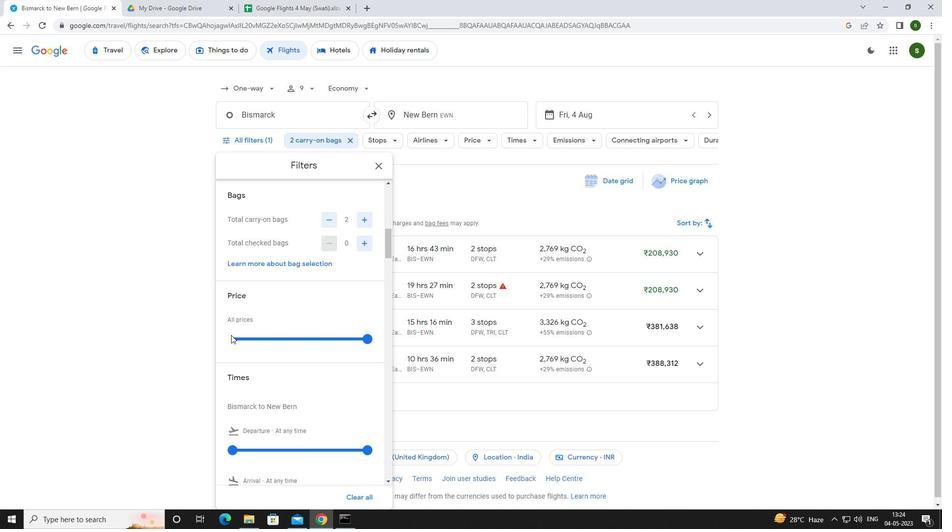 
Action: Mouse pressed left at (234, 338)
Screenshot: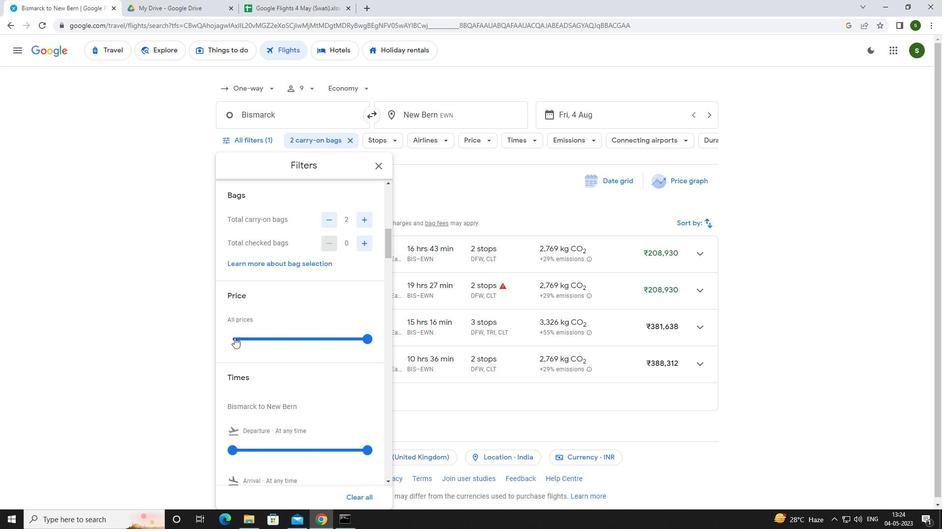 
Action: Mouse pressed left at (234, 338)
Screenshot: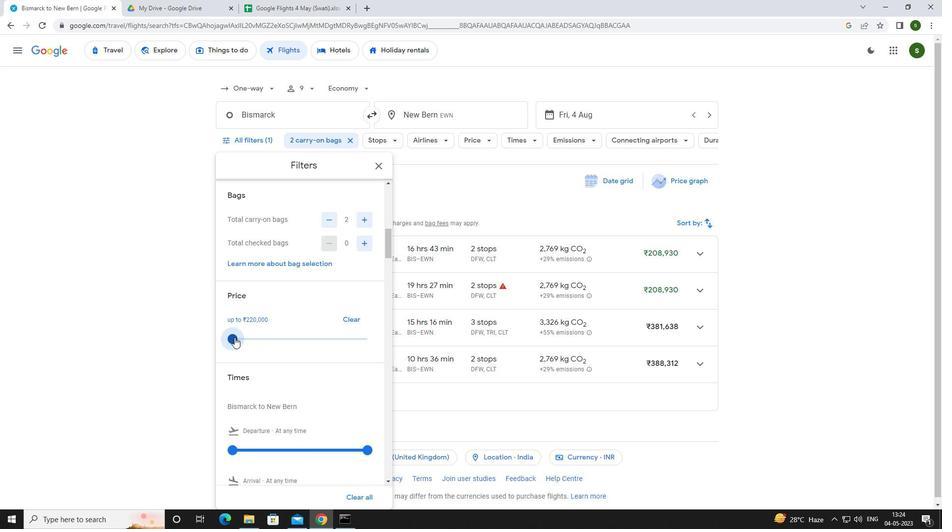 
Action: Mouse moved to (233, 339)
Screenshot: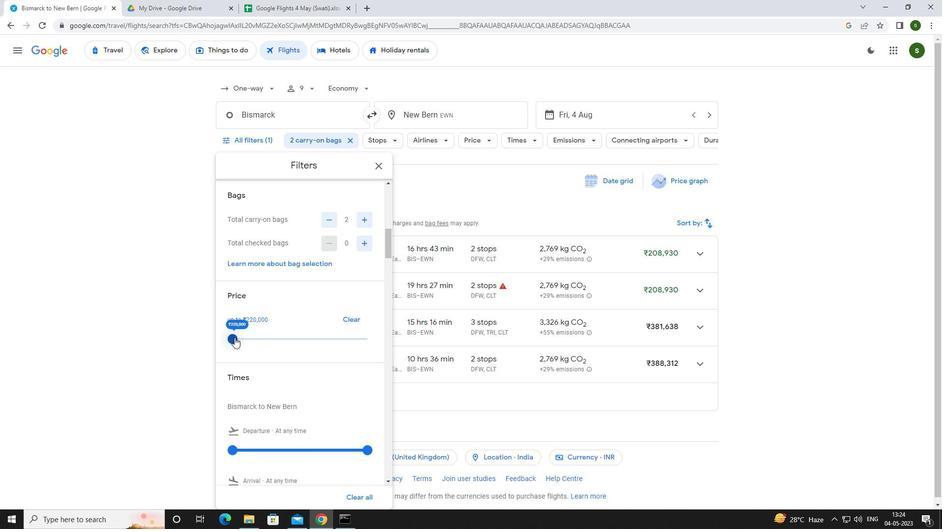 
Action: Mouse scrolled (233, 338) with delta (0, 0)
Screenshot: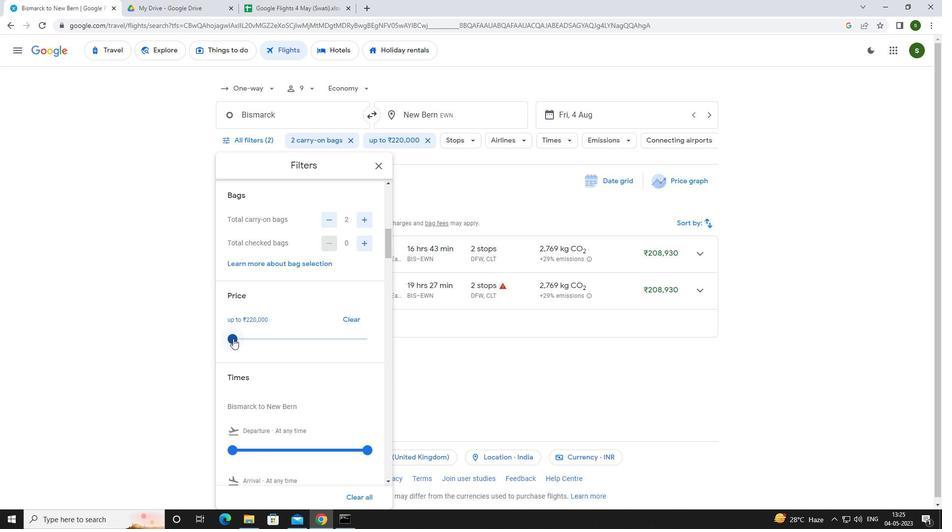 
Action: Mouse scrolled (233, 338) with delta (0, 0)
Screenshot: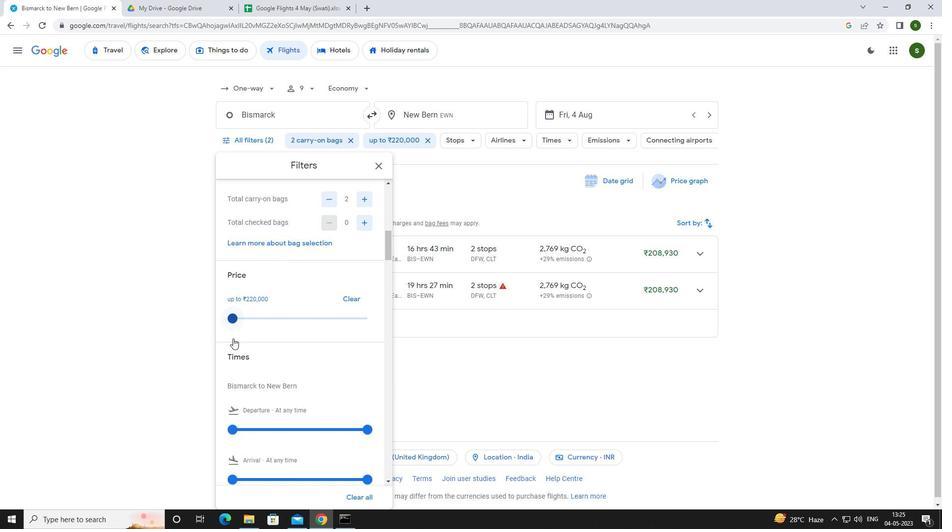 
Action: Mouse moved to (232, 348)
Screenshot: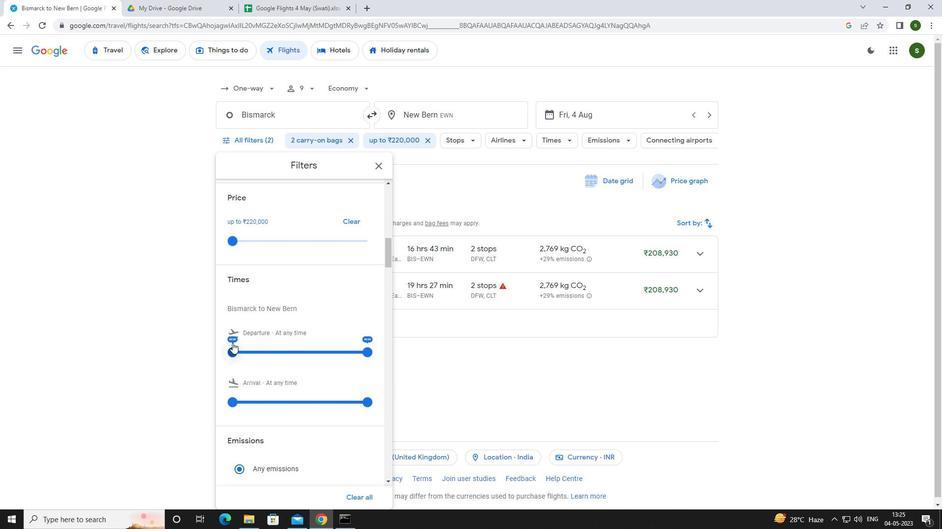 
Action: Mouse pressed left at (232, 348)
Screenshot: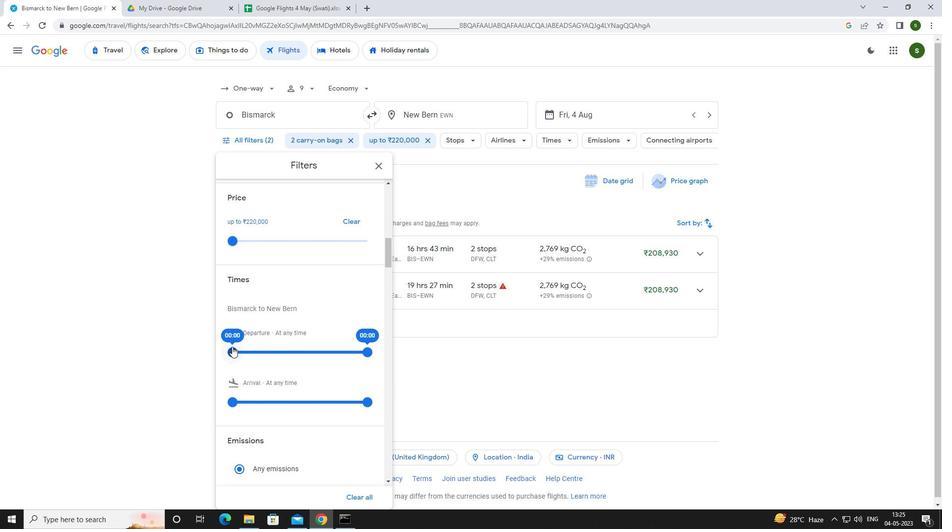 
Action: Mouse moved to (442, 396)
Screenshot: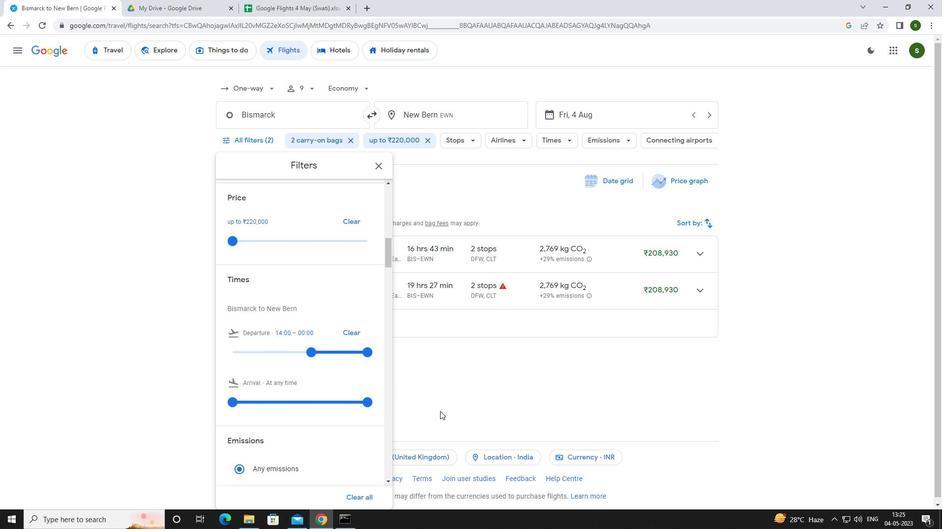 
Action: Mouse pressed left at (442, 396)
Screenshot: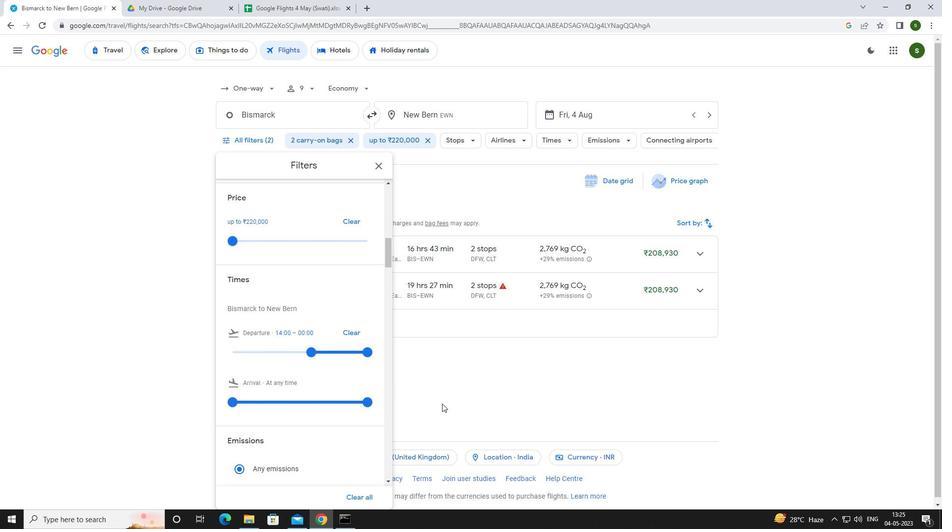 
